 Task: Search one way flight ticket for 5 adults, 1 child, 2 infants in seat and 1 infant on lap in business from Jackson: Jackson Hole Airport to Evansville: Evansville Regional Airport on 5-3-2023. Choice of flights is Singapure airlines. Number of bags: 11 checked bags. Price is upto 91000. Outbound departure time preference is 7:45.
Action: Mouse moved to (296, 252)
Screenshot: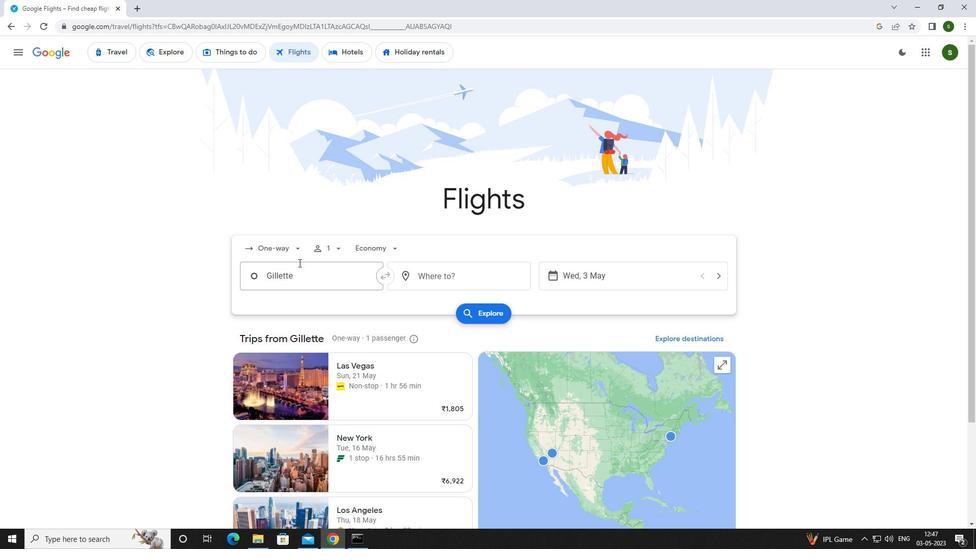 
Action: Mouse pressed left at (296, 252)
Screenshot: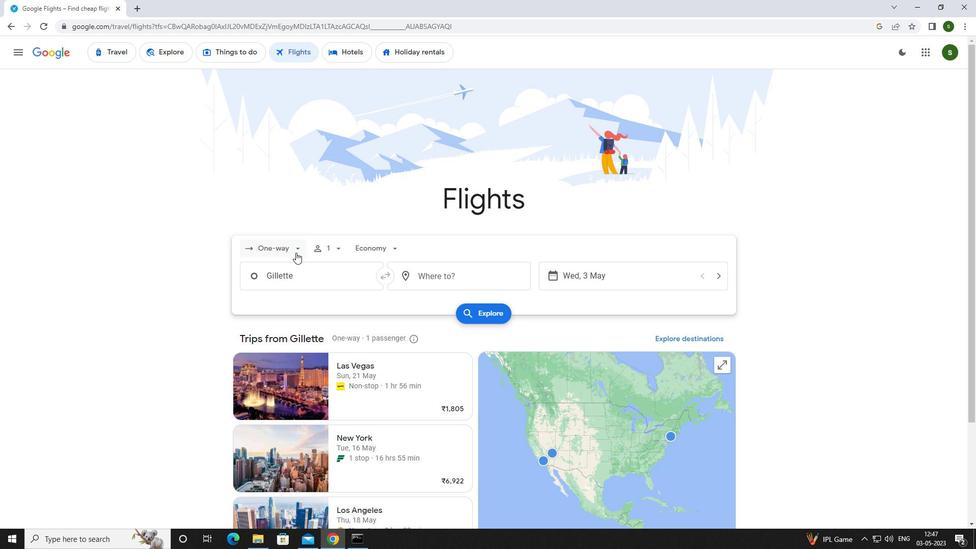 
Action: Mouse moved to (298, 290)
Screenshot: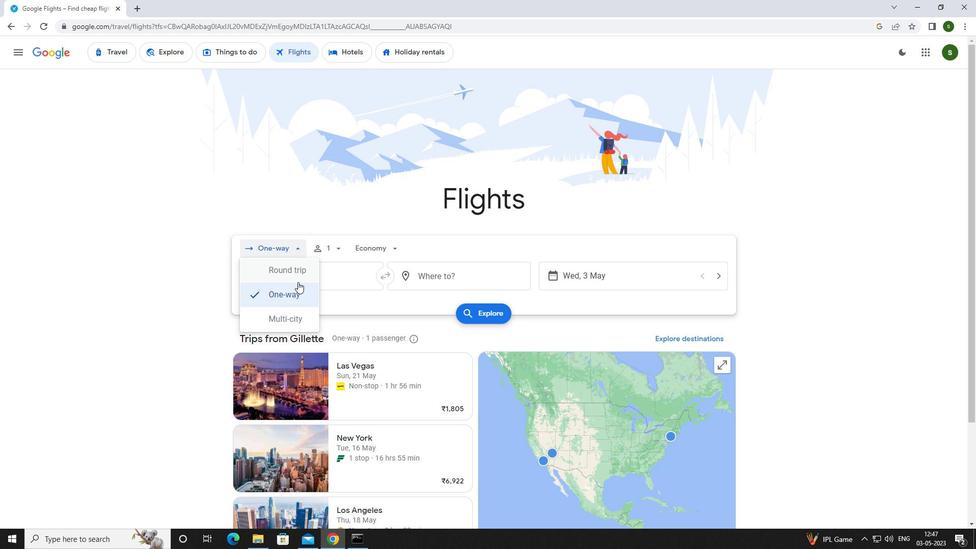 
Action: Mouse pressed left at (298, 290)
Screenshot: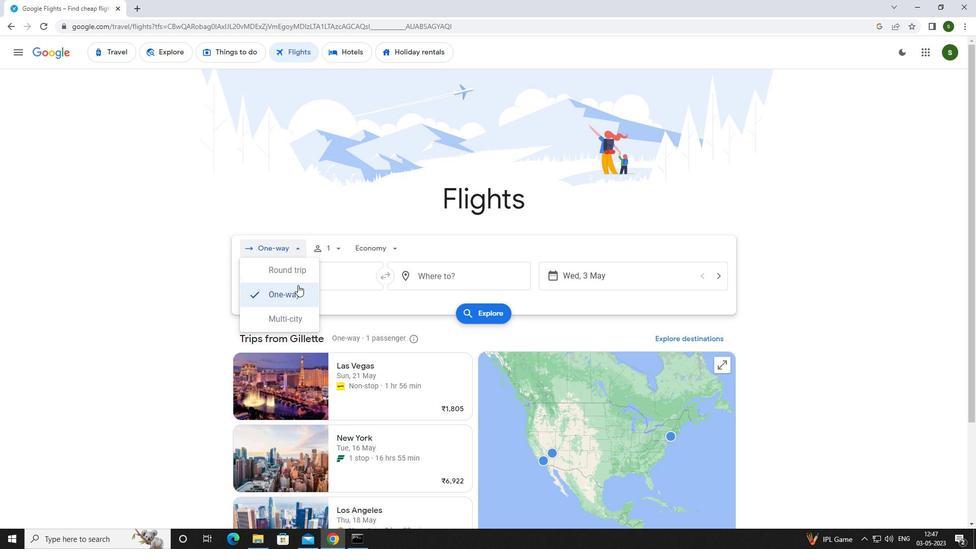 
Action: Mouse moved to (329, 246)
Screenshot: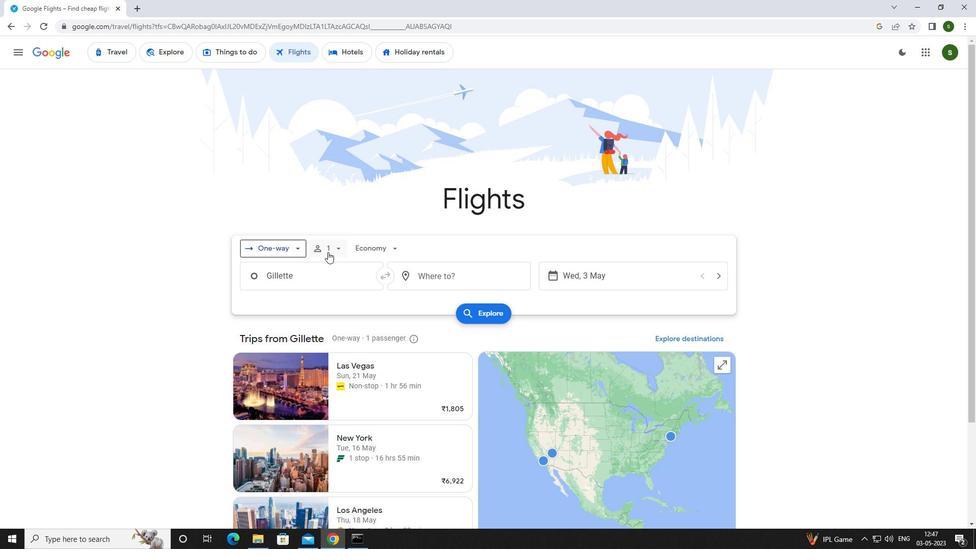 
Action: Mouse pressed left at (329, 246)
Screenshot: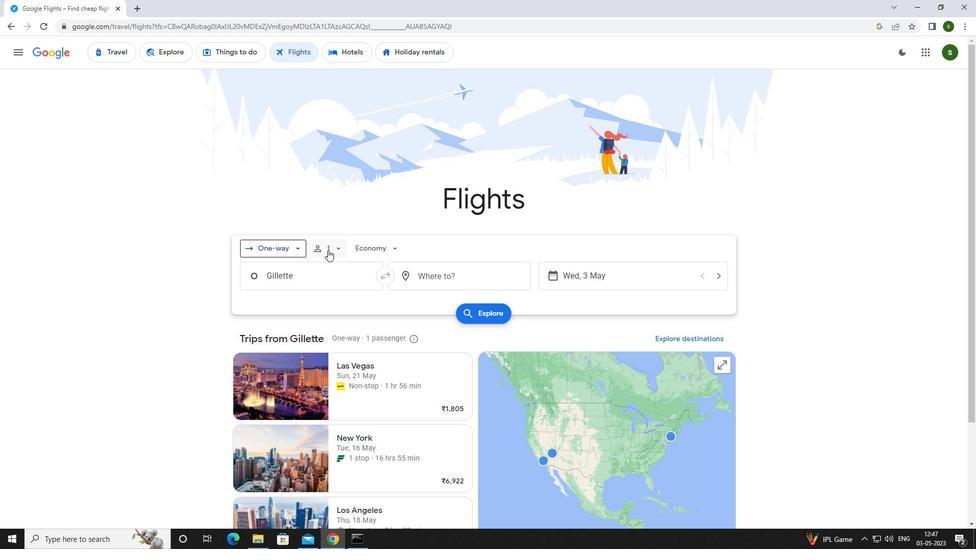 
Action: Mouse moved to (416, 273)
Screenshot: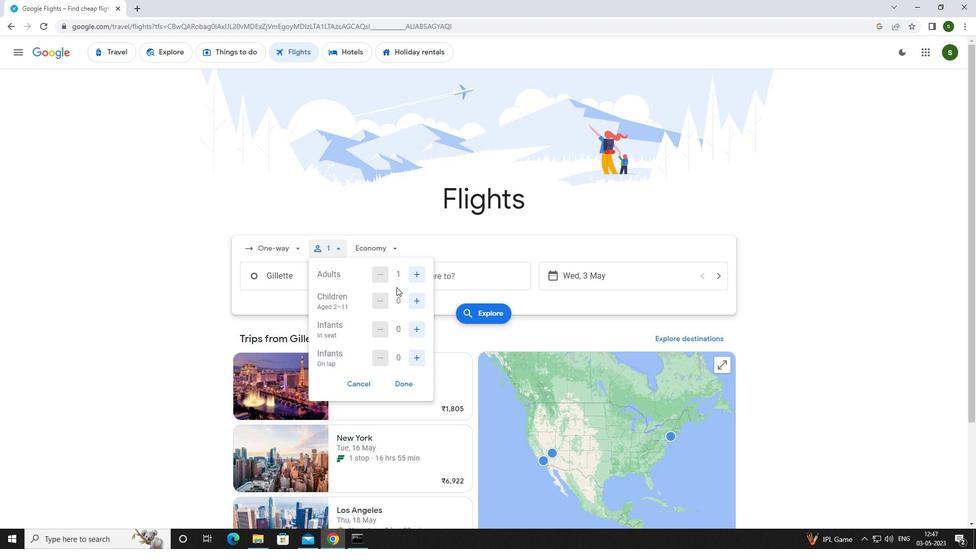 
Action: Mouse pressed left at (416, 273)
Screenshot: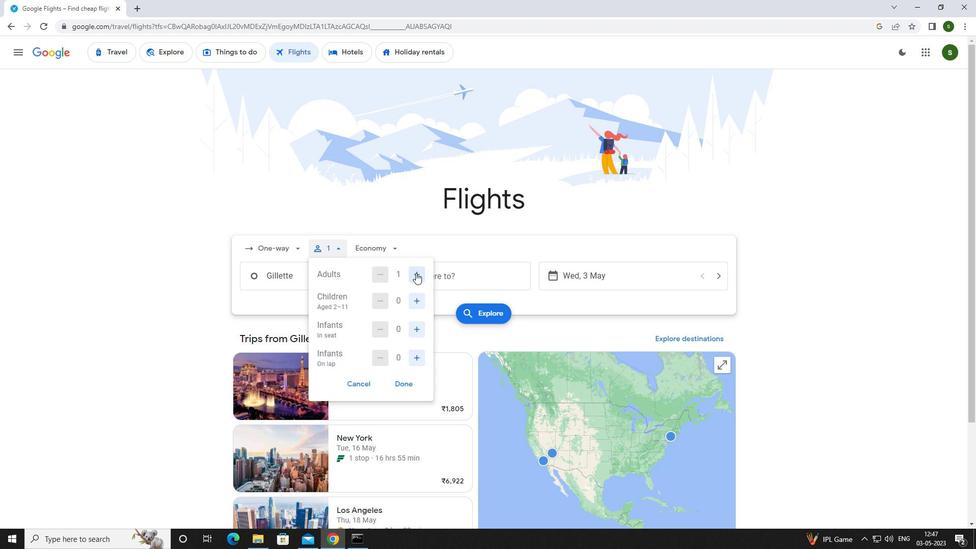 
Action: Mouse pressed left at (416, 273)
Screenshot: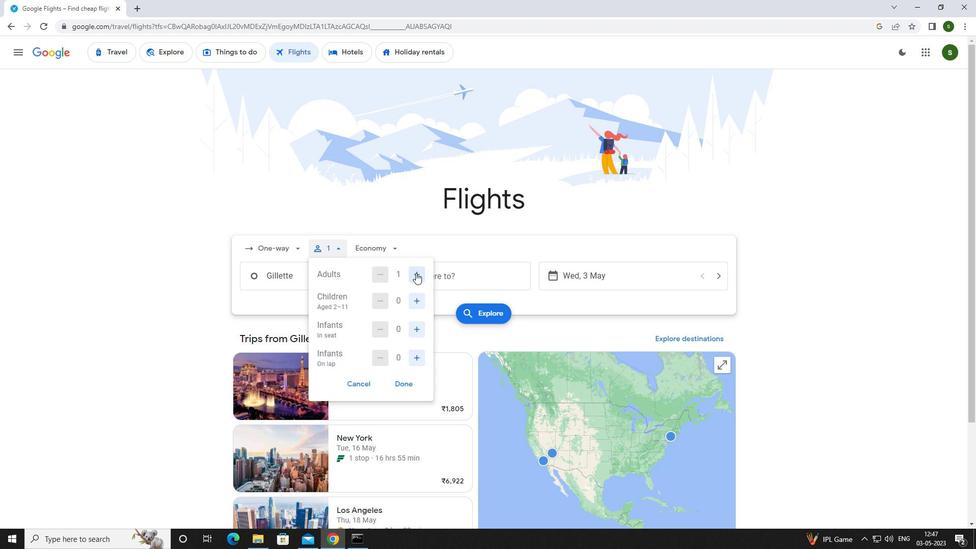 
Action: Mouse pressed left at (416, 273)
Screenshot: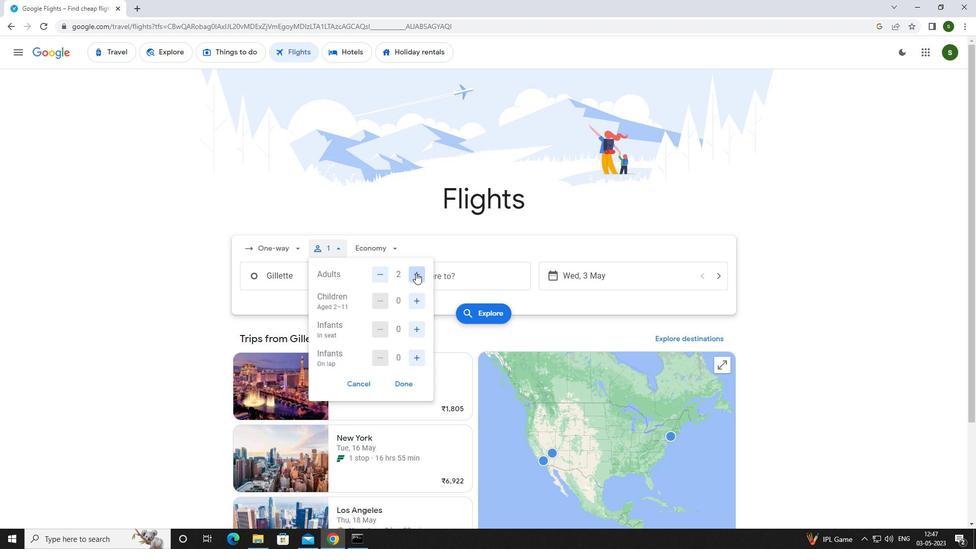 
Action: Mouse pressed left at (416, 273)
Screenshot: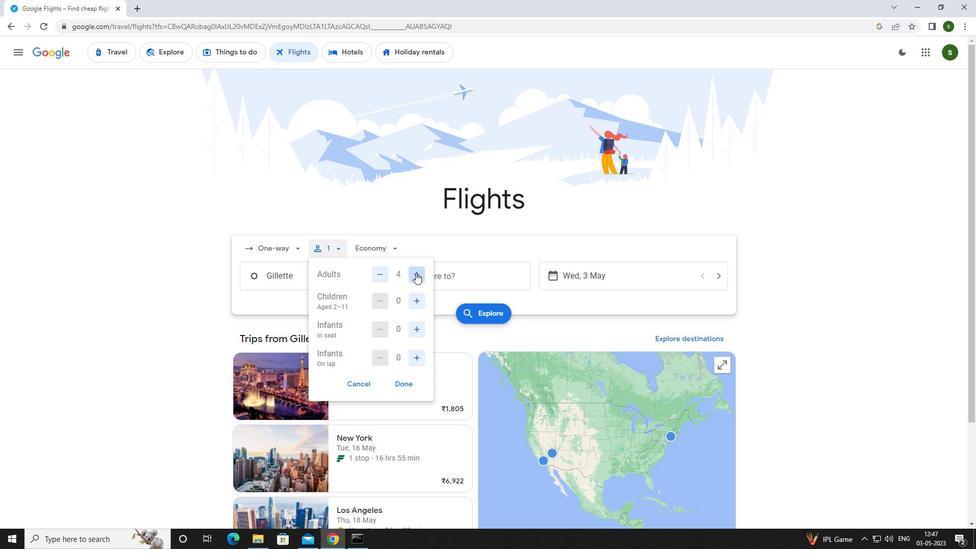 
Action: Mouse moved to (415, 299)
Screenshot: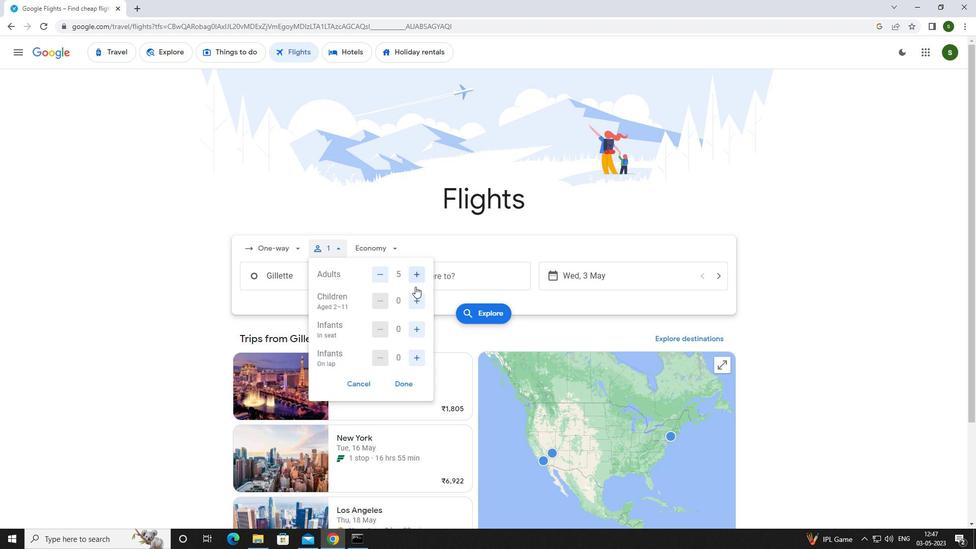 
Action: Mouse pressed left at (415, 299)
Screenshot: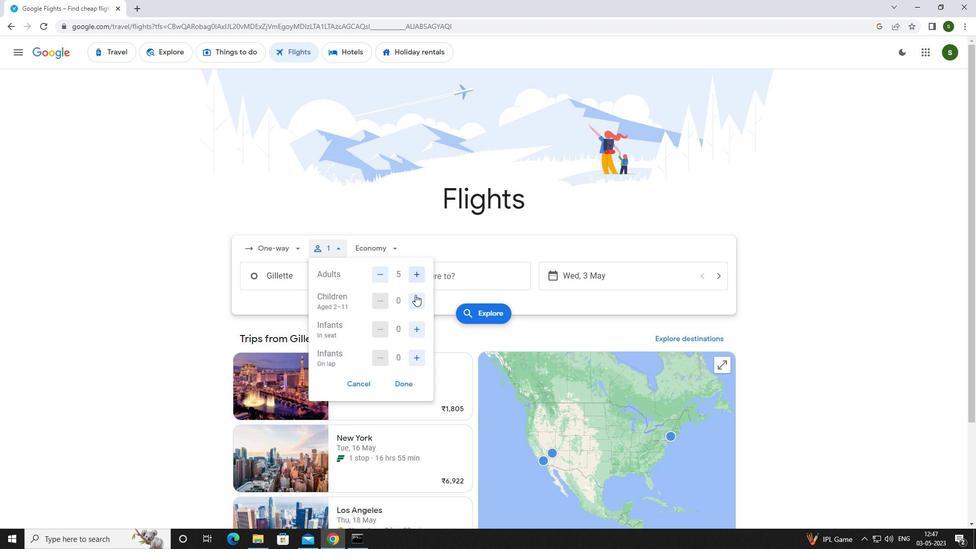 
Action: Mouse moved to (418, 327)
Screenshot: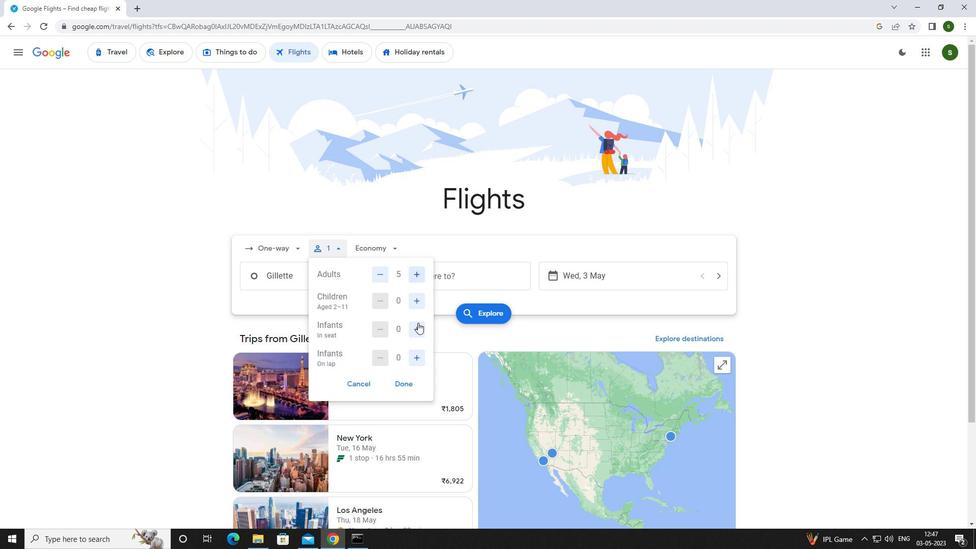 
Action: Mouse pressed left at (418, 327)
Screenshot: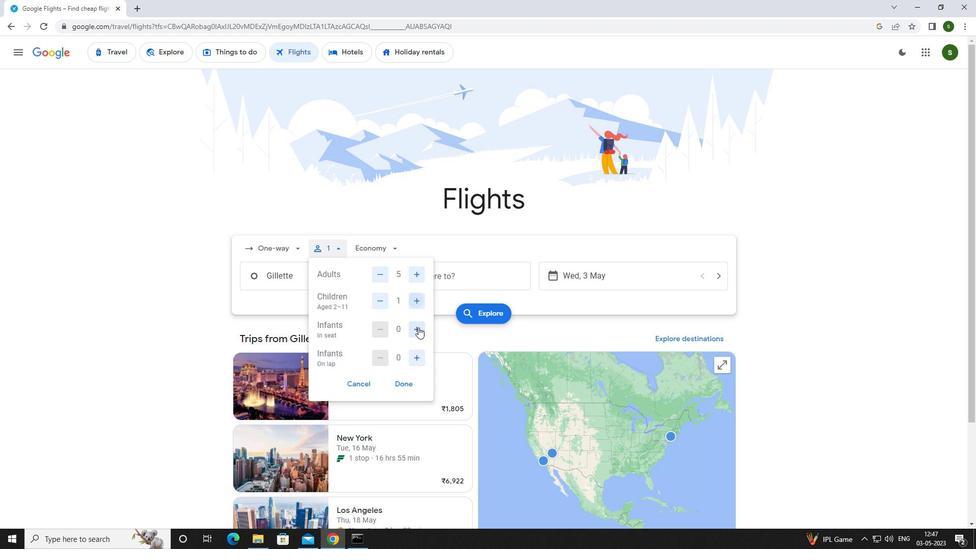 
Action: Mouse pressed left at (418, 327)
Screenshot: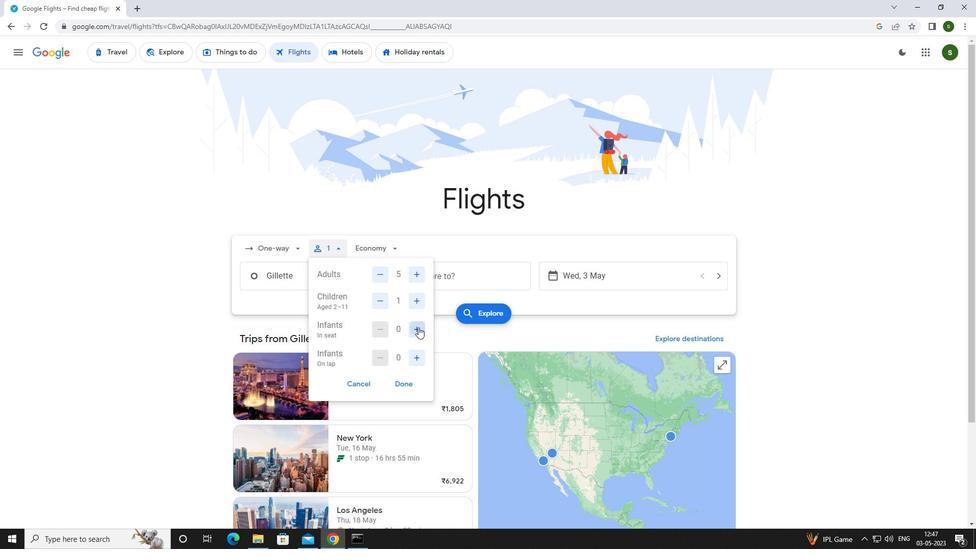 
Action: Mouse moved to (418, 356)
Screenshot: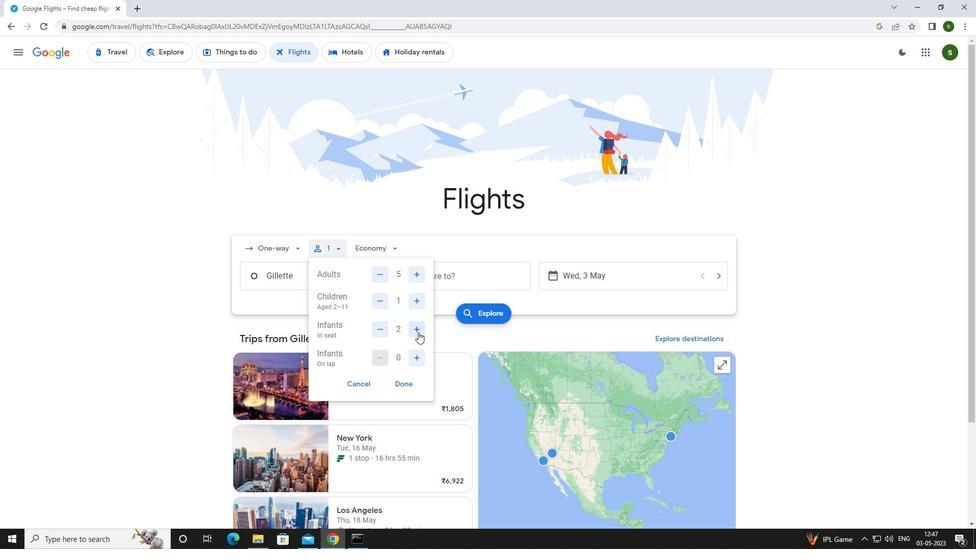 
Action: Mouse pressed left at (418, 356)
Screenshot: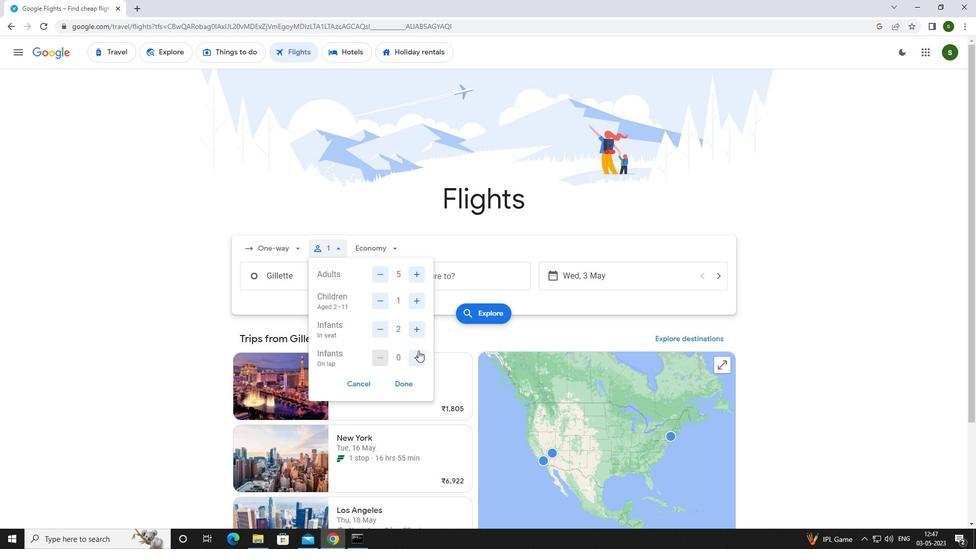 
Action: Mouse moved to (389, 250)
Screenshot: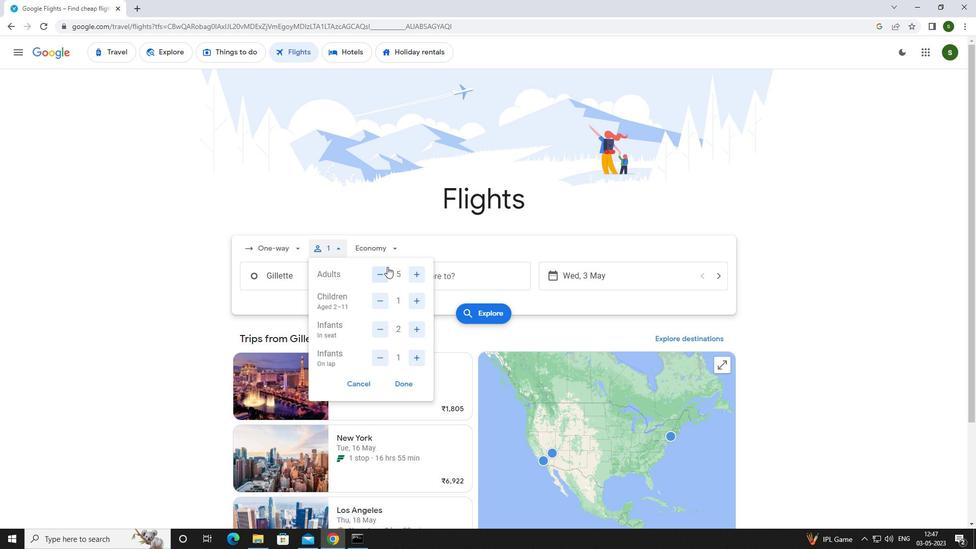 
Action: Mouse pressed left at (389, 250)
Screenshot: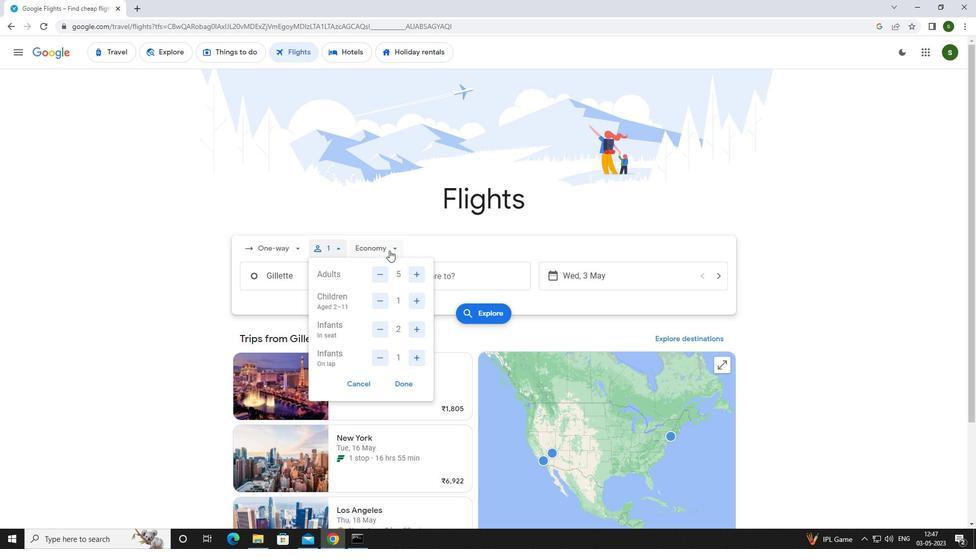 
Action: Mouse moved to (396, 318)
Screenshot: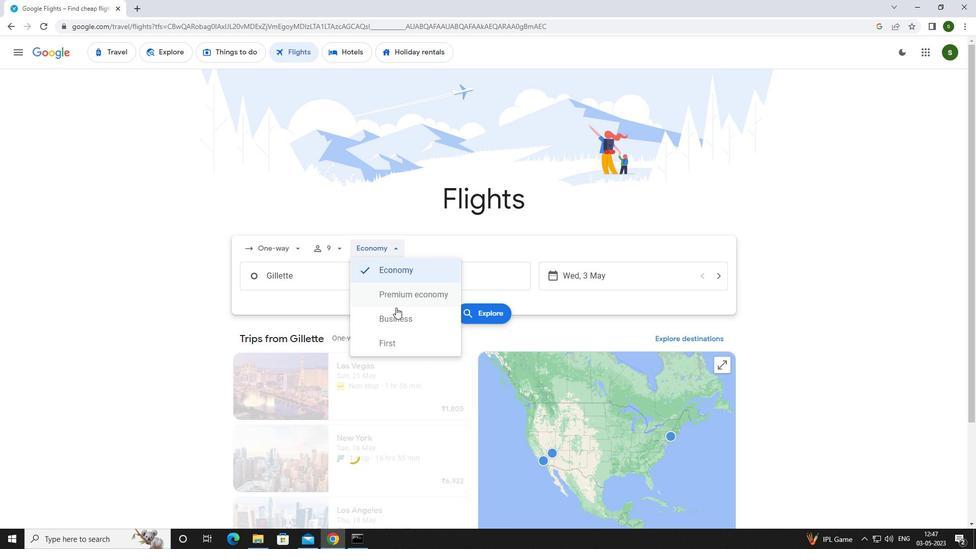 
Action: Mouse pressed left at (396, 318)
Screenshot: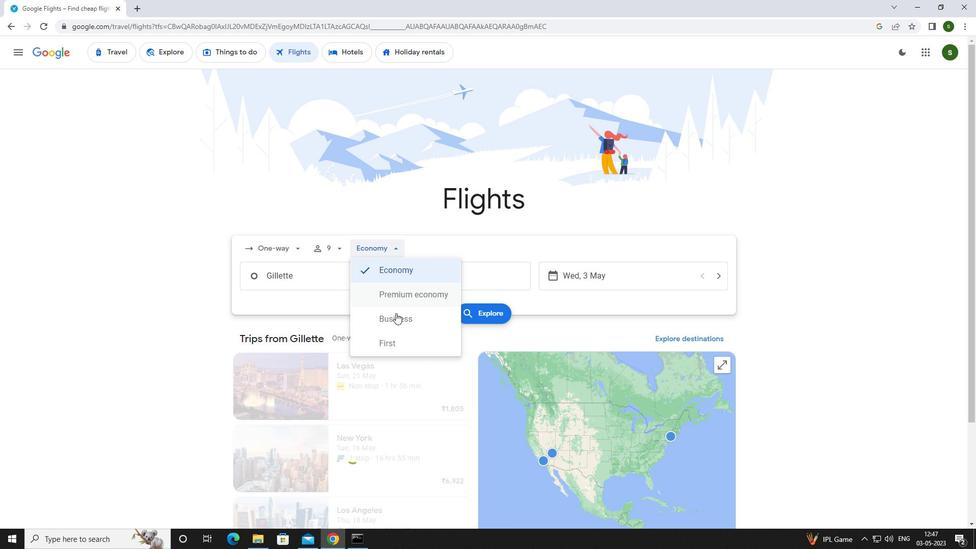 
Action: Mouse moved to (353, 282)
Screenshot: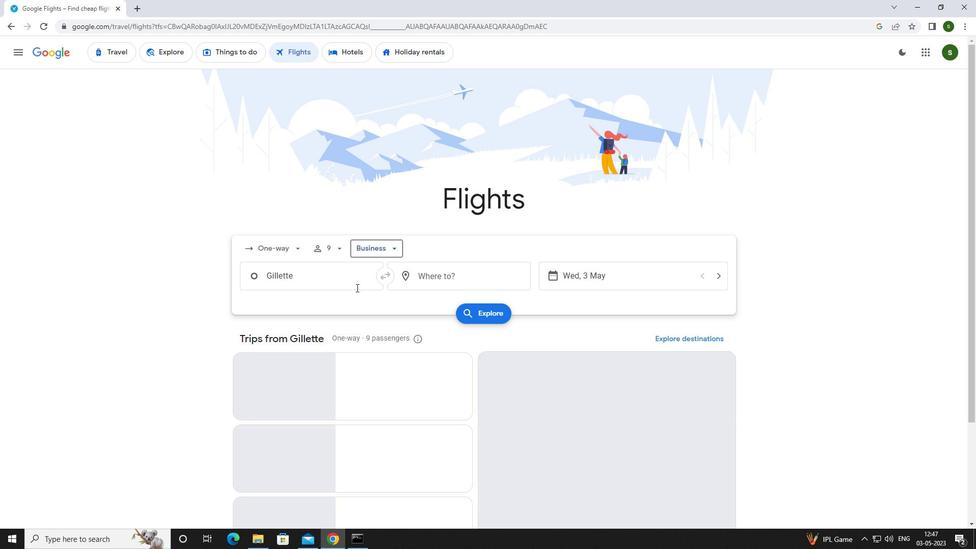 
Action: Mouse pressed left at (353, 282)
Screenshot: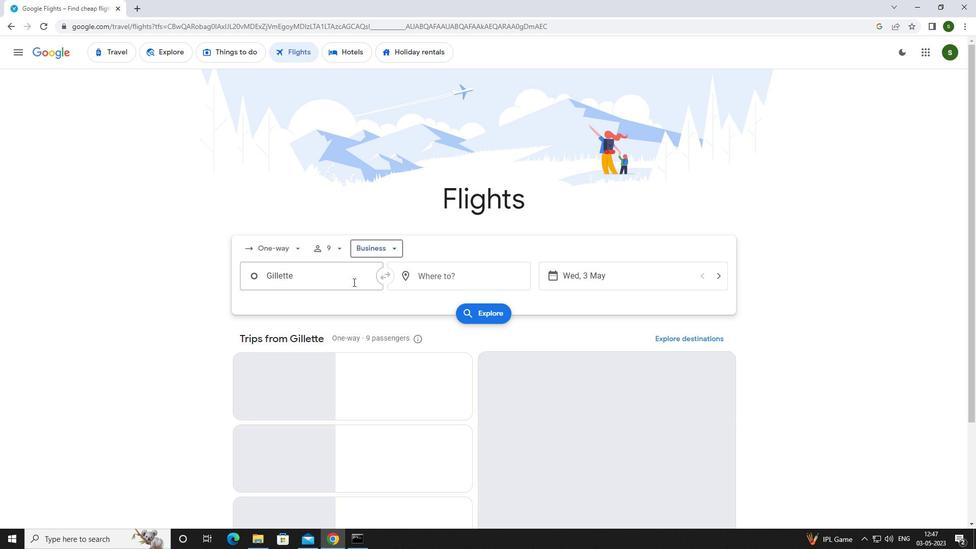
Action: Mouse moved to (353, 281)
Screenshot: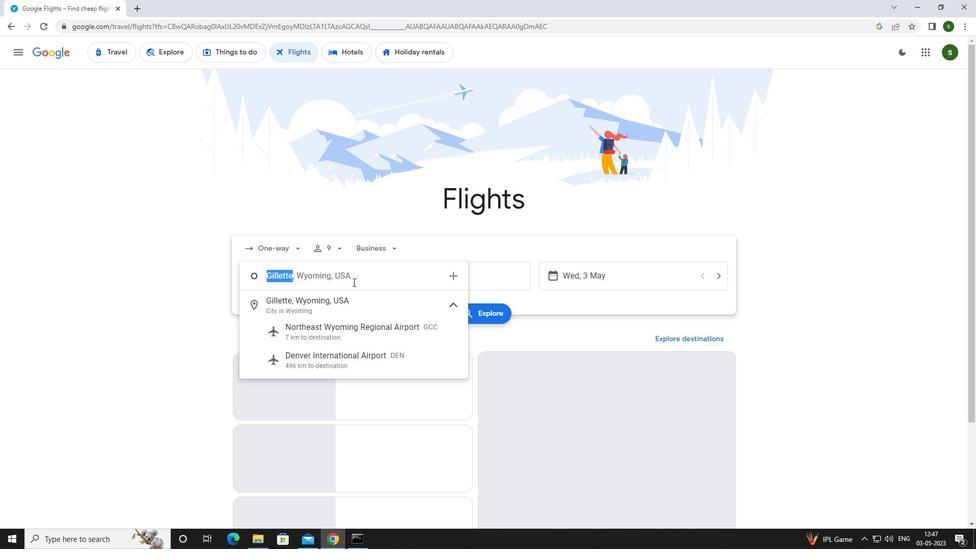 
Action: Key pressed <Key.caps_lock>j<Key.caps_lock>ackson<Key.space>
Screenshot: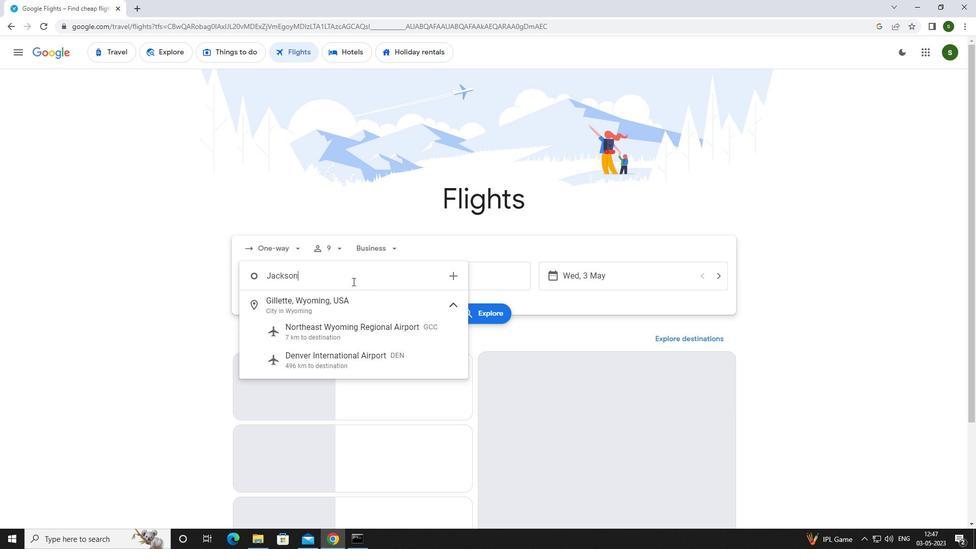 
Action: Mouse moved to (349, 326)
Screenshot: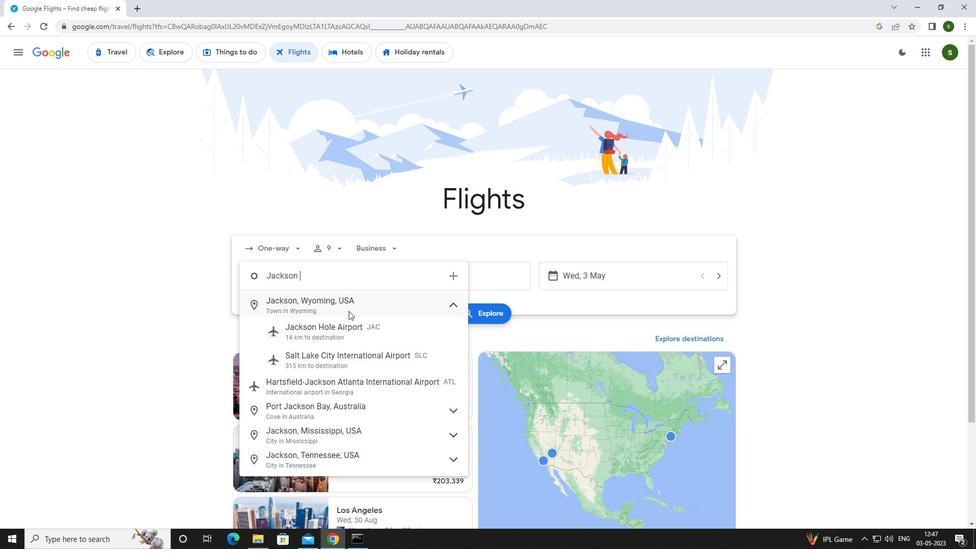 
Action: Mouse pressed left at (349, 326)
Screenshot: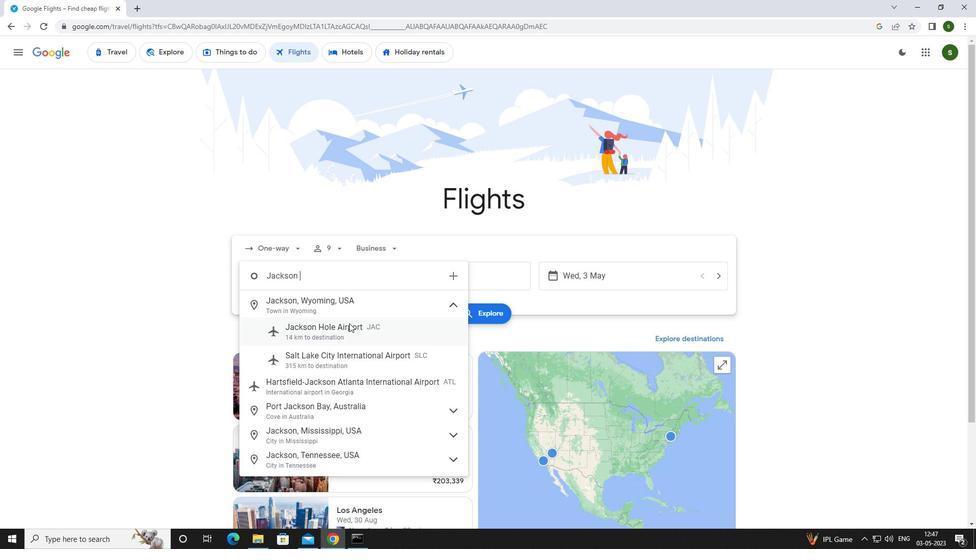 
Action: Mouse moved to (459, 285)
Screenshot: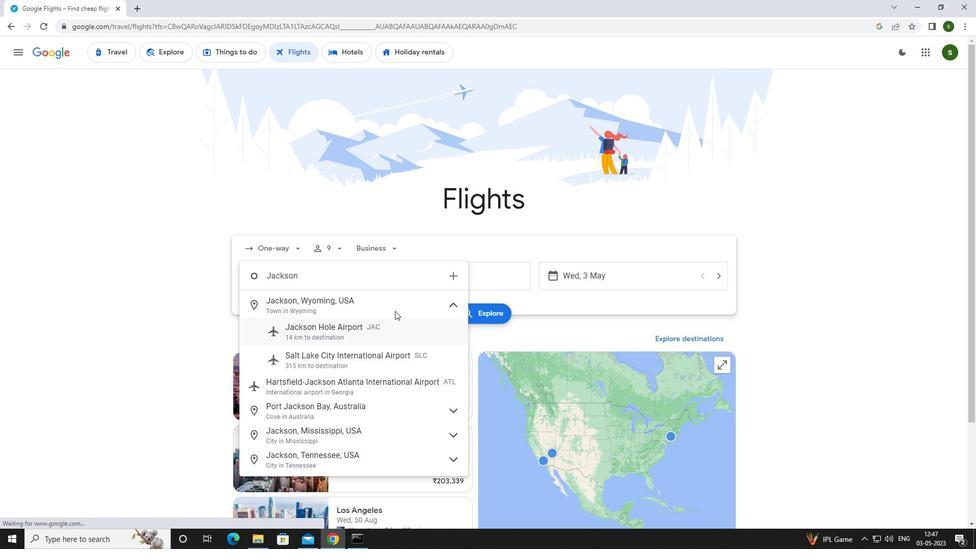 
Action: Mouse pressed left at (459, 285)
Screenshot: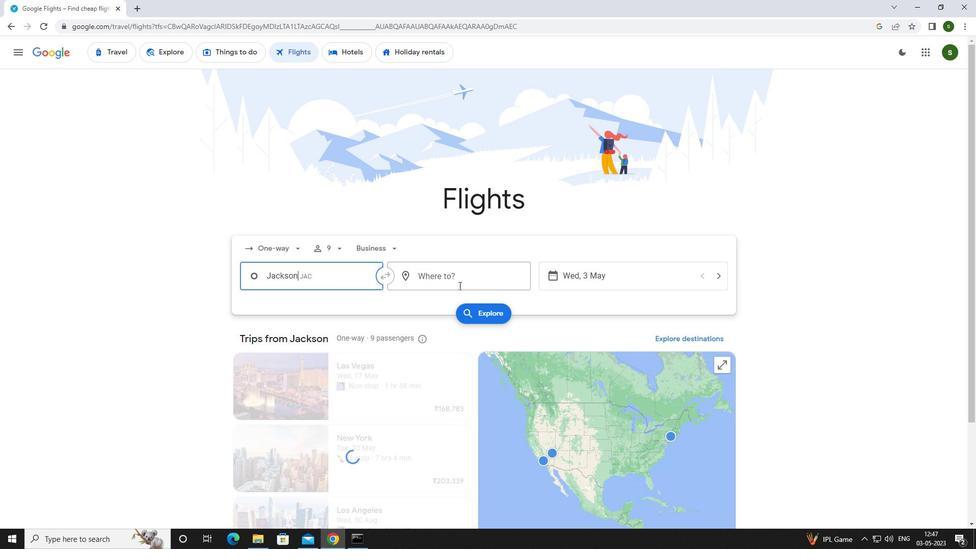 
Action: Mouse moved to (456, 276)
Screenshot: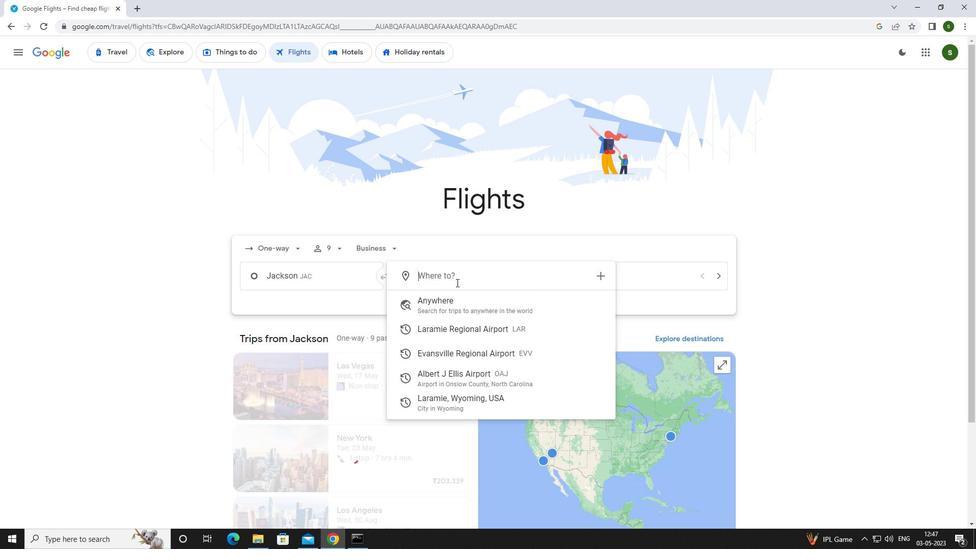 
Action: Key pressed <Key.caps_lock>e<Key.caps_lock>vansvi
Screenshot: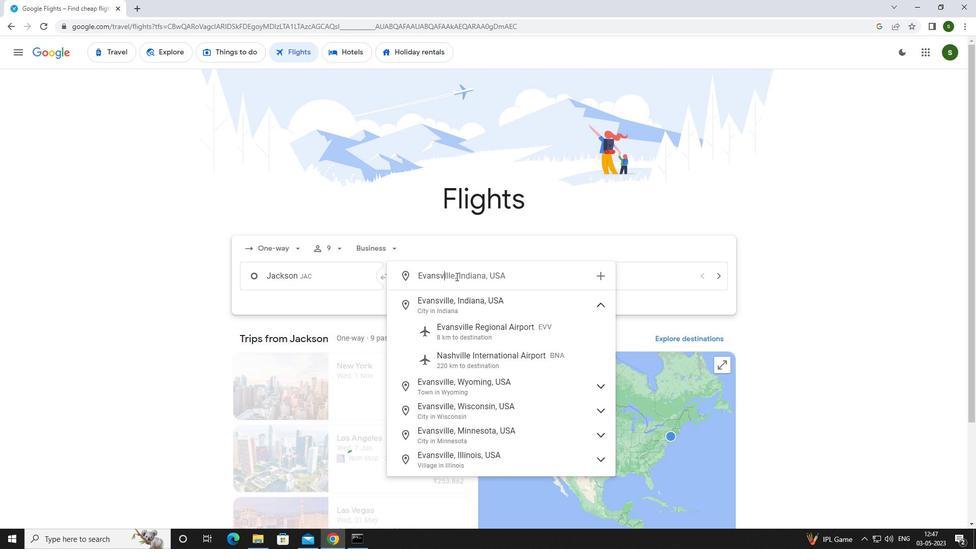 
Action: Mouse moved to (463, 327)
Screenshot: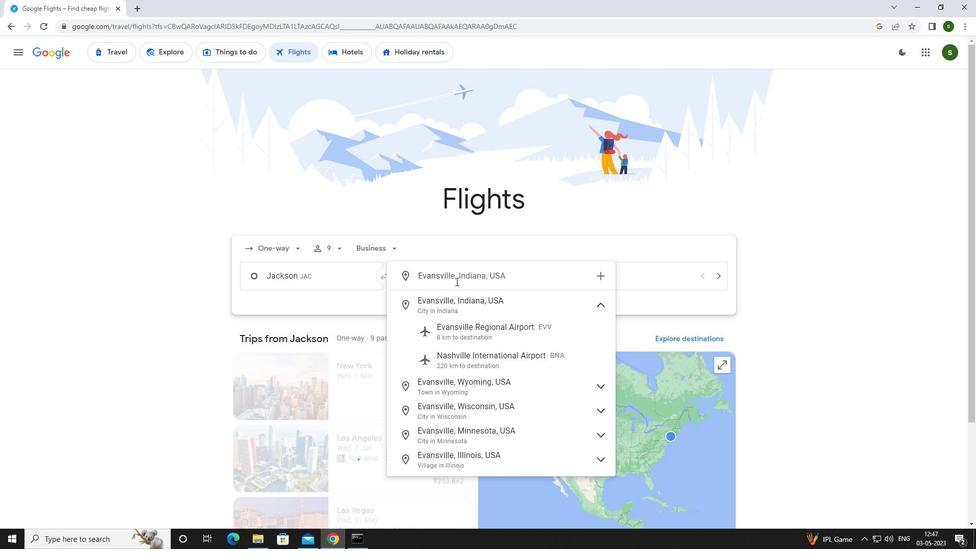 
Action: Mouse pressed left at (463, 327)
Screenshot: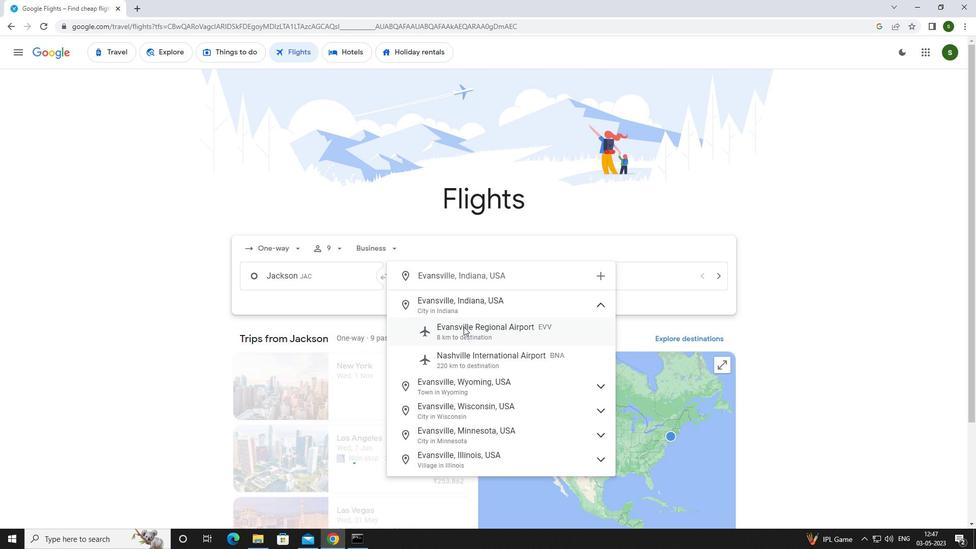 
Action: Mouse moved to (615, 278)
Screenshot: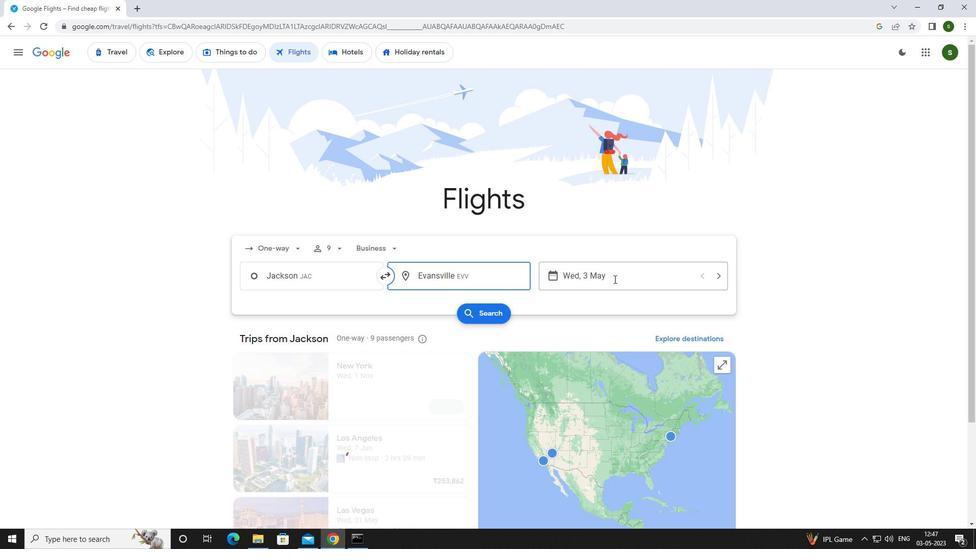
Action: Mouse pressed left at (615, 278)
Screenshot: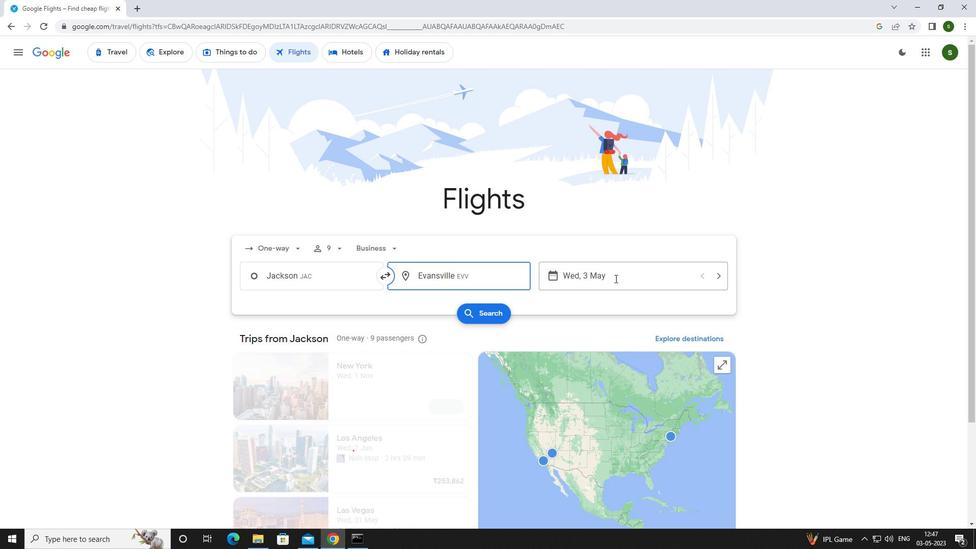 
Action: Mouse moved to (438, 347)
Screenshot: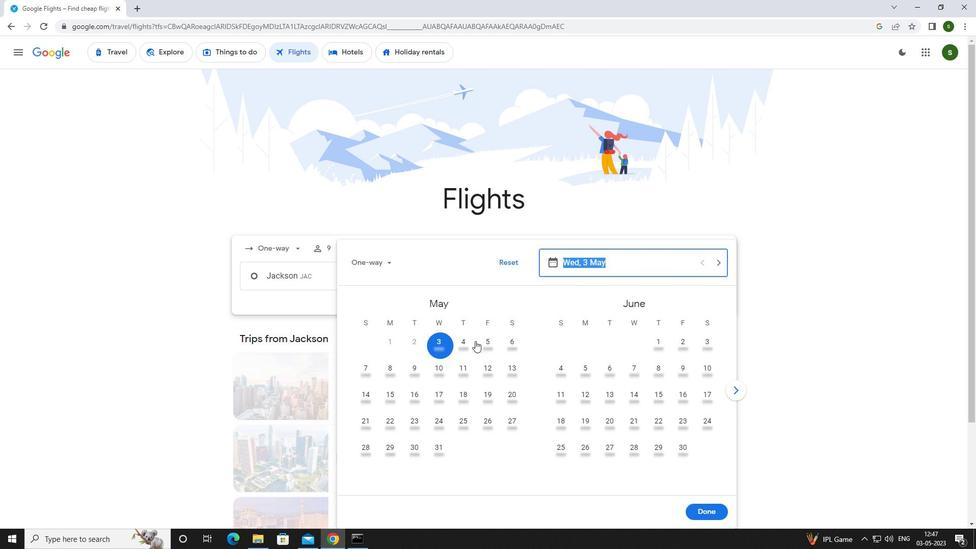
Action: Mouse pressed left at (438, 347)
Screenshot: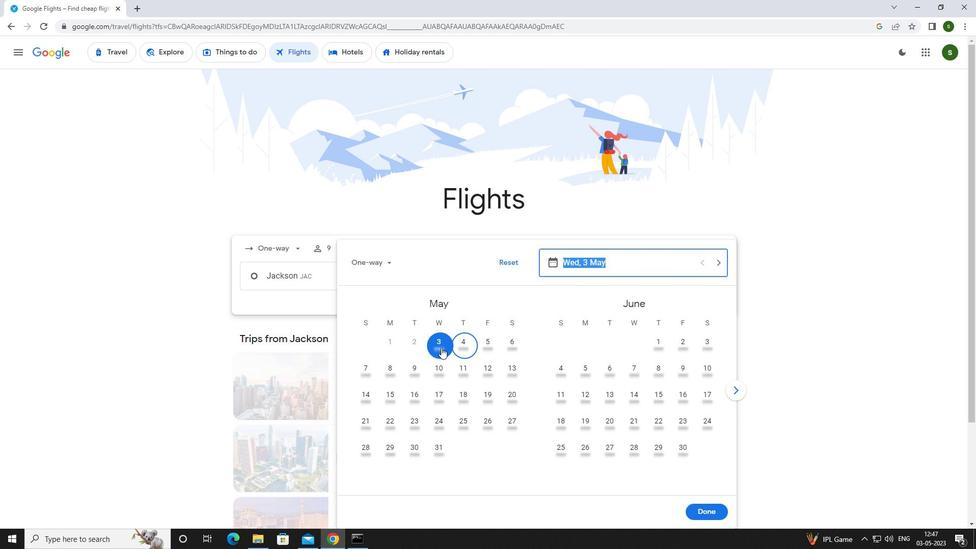 
Action: Mouse moved to (698, 508)
Screenshot: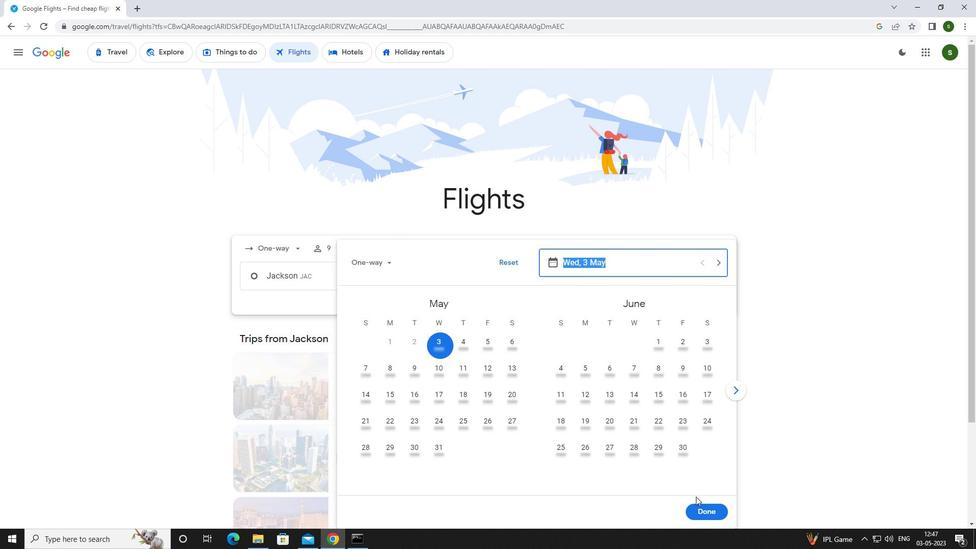 
Action: Mouse pressed left at (698, 508)
Screenshot: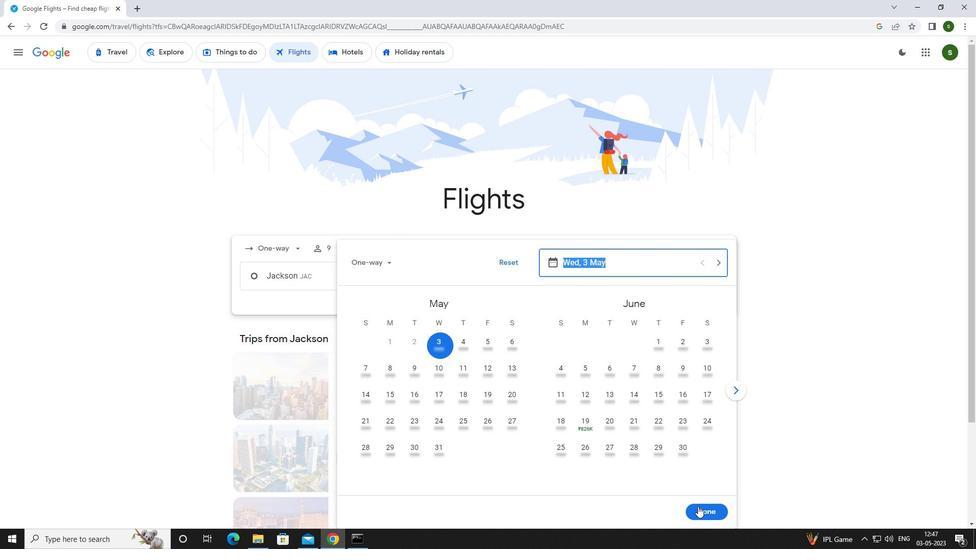 
Action: Mouse moved to (497, 311)
Screenshot: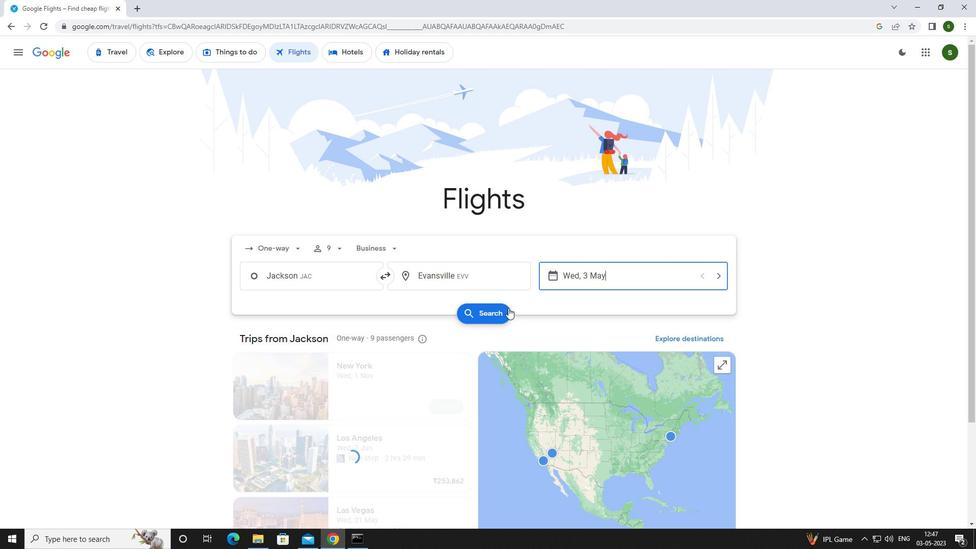 
Action: Mouse pressed left at (497, 311)
Screenshot: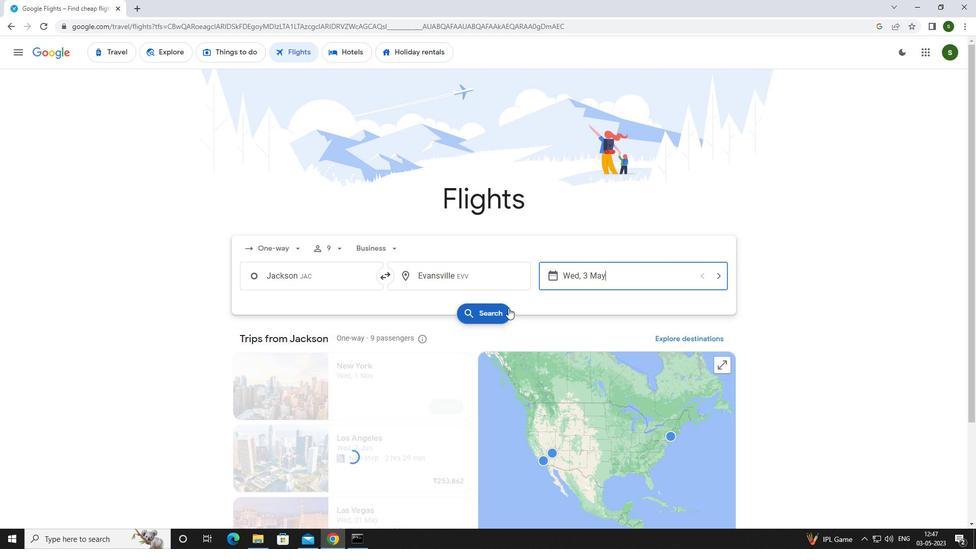 
Action: Mouse moved to (249, 145)
Screenshot: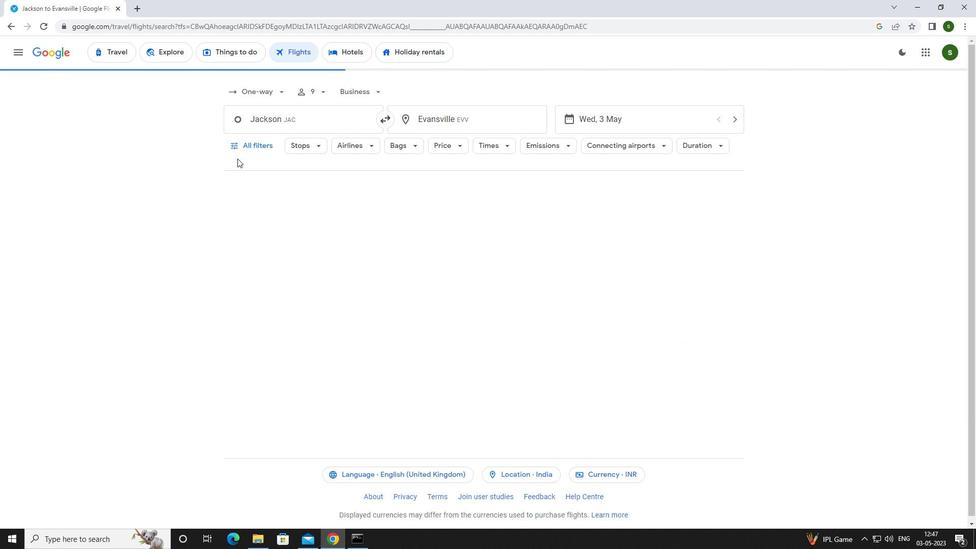 
Action: Mouse pressed left at (249, 145)
Screenshot: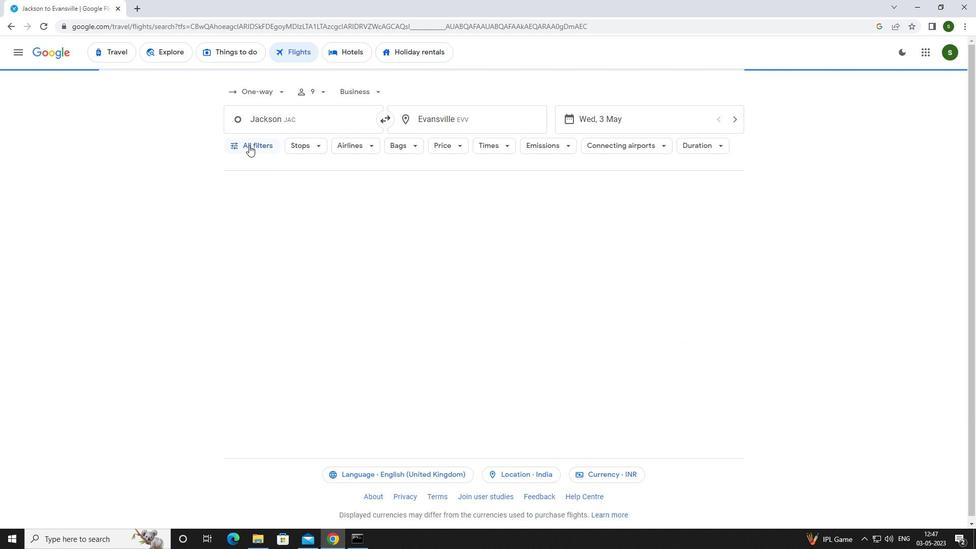 
Action: Mouse moved to (383, 366)
Screenshot: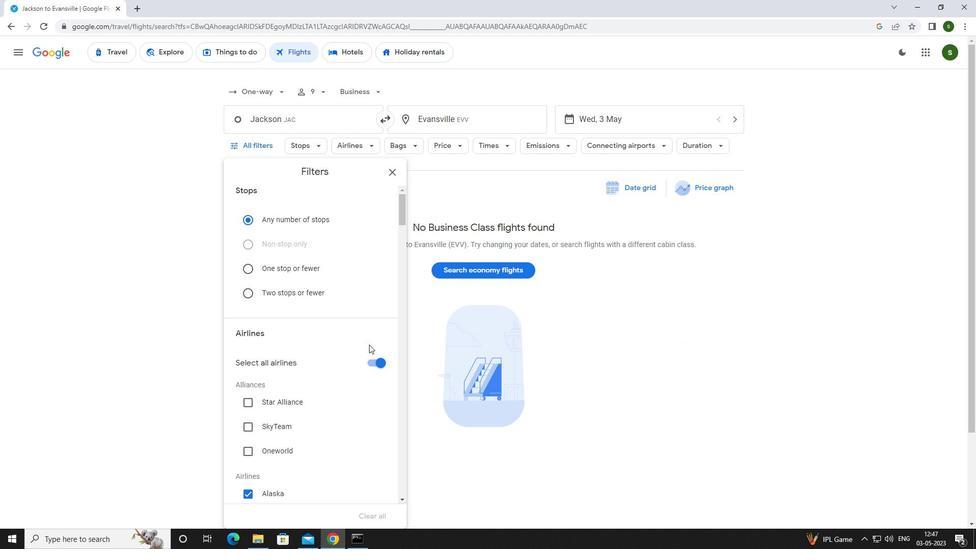
Action: Mouse pressed left at (383, 366)
Screenshot: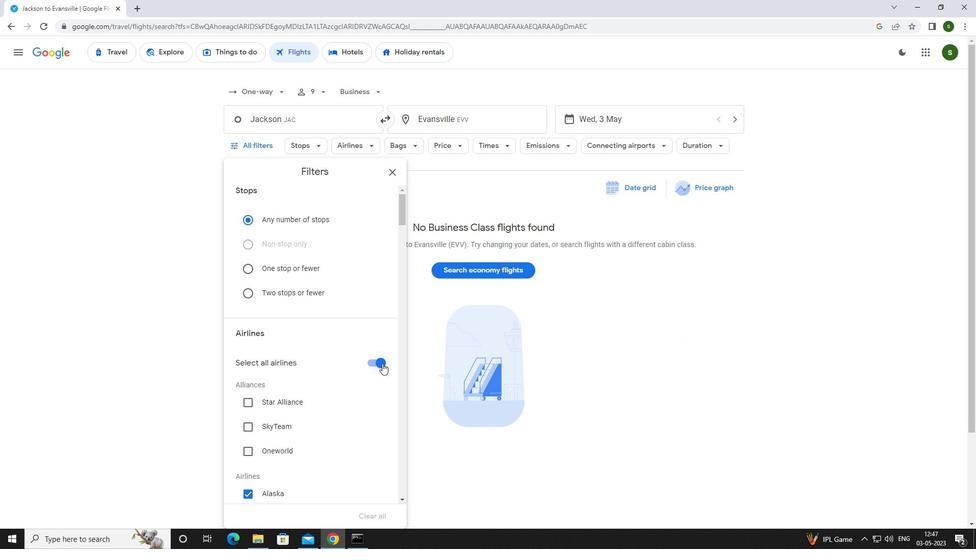 
Action: Mouse moved to (344, 307)
Screenshot: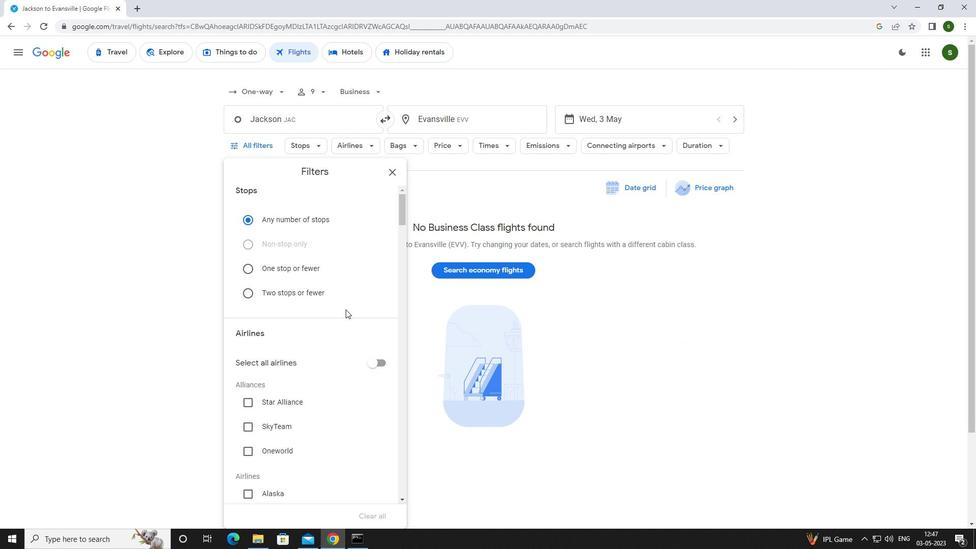 
Action: Mouse scrolled (344, 307) with delta (0, 0)
Screenshot: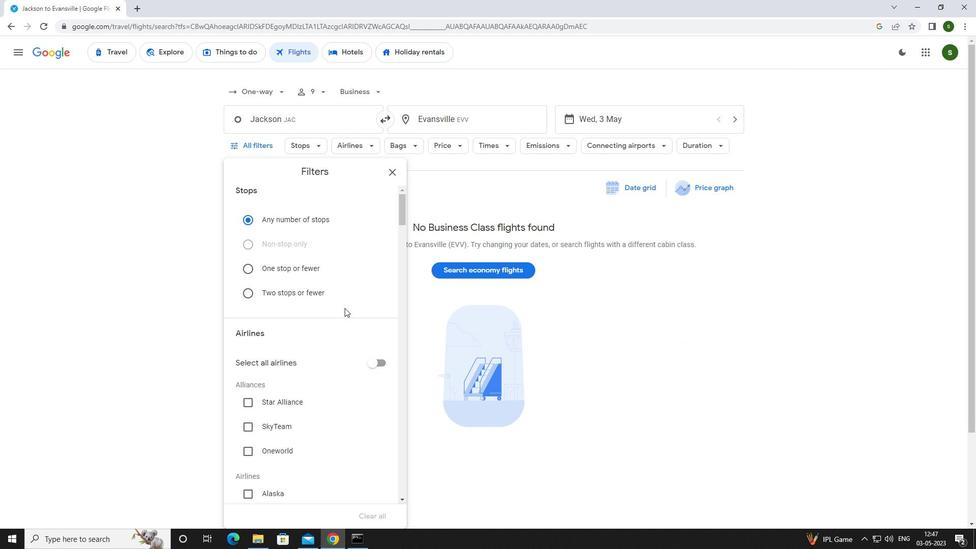 
Action: Mouse scrolled (344, 307) with delta (0, 0)
Screenshot: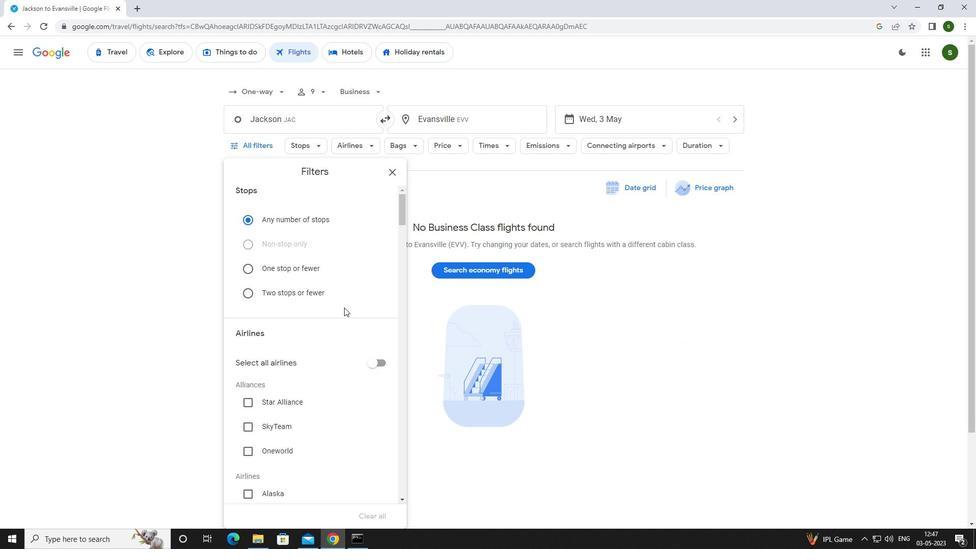 
Action: Mouse scrolled (344, 307) with delta (0, 0)
Screenshot: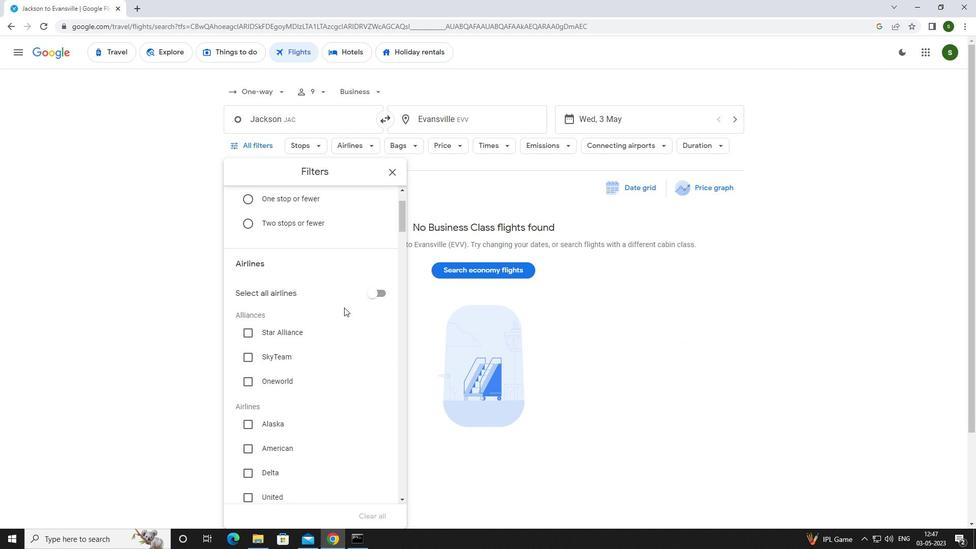 
Action: Mouse moved to (344, 303)
Screenshot: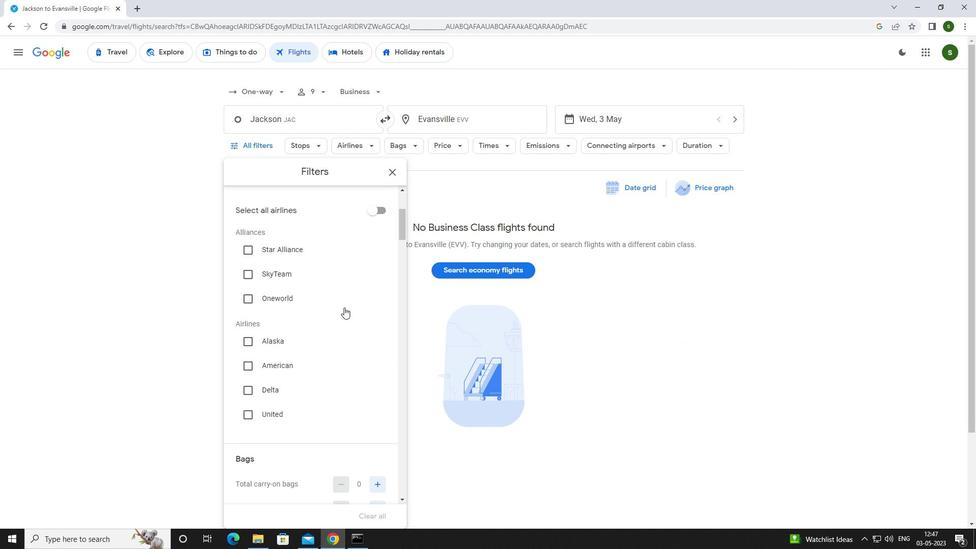
Action: Mouse scrolled (344, 303) with delta (0, 0)
Screenshot: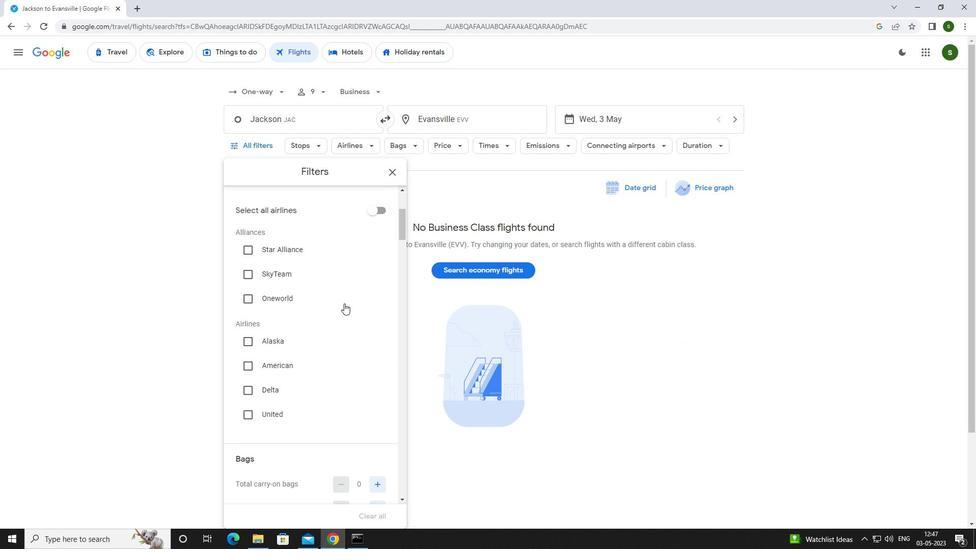 
Action: Mouse scrolled (344, 303) with delta (0, 0)
Screenshot: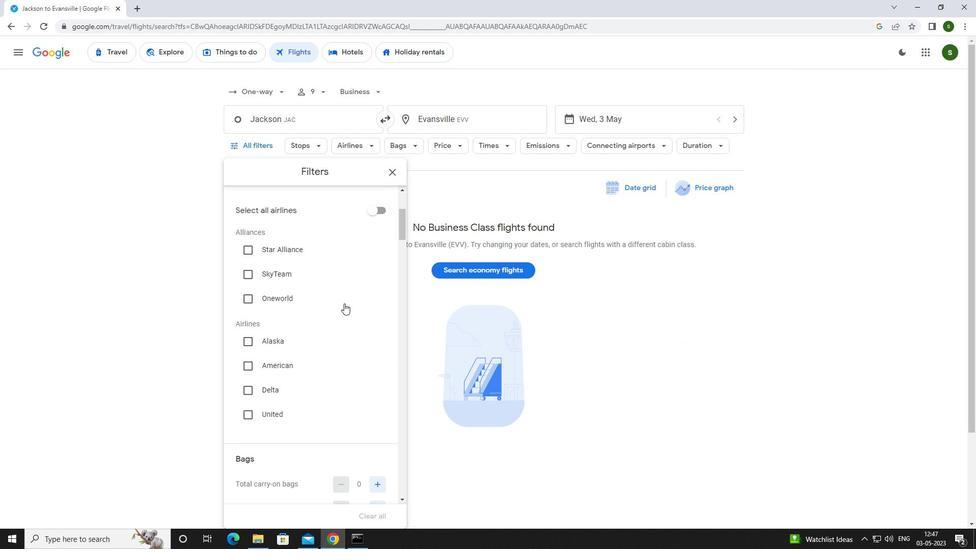 
Action: Mouse scrolled (344, 303) with delta (0, 0)
Screenshot: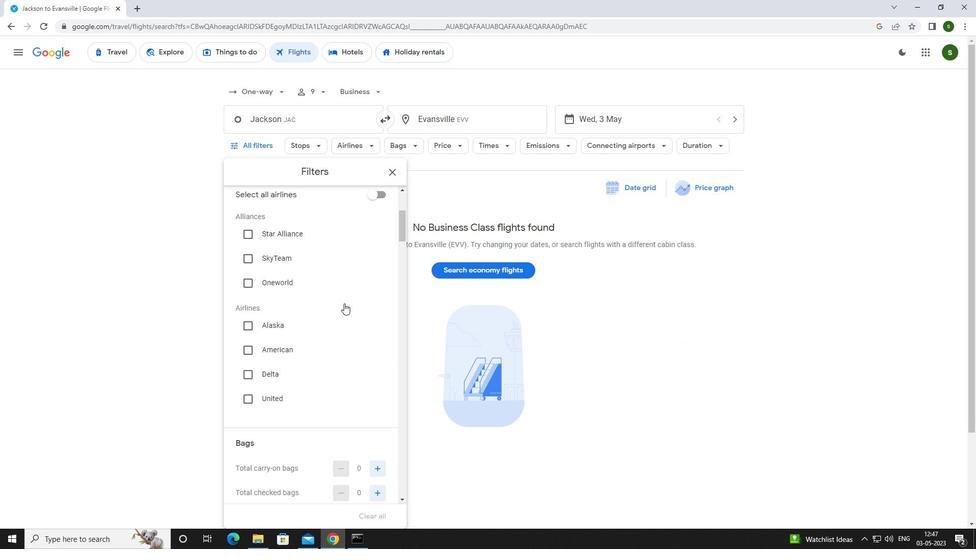 
Action: Mouse moved to (370, 358)
Screenshot: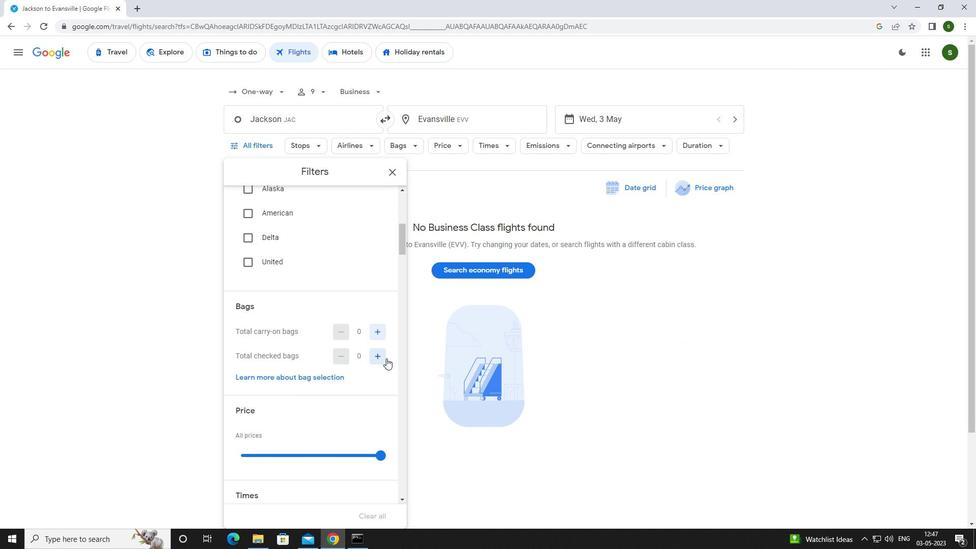 
Action: Mouse pressed left at (370, 358)
Screenshot: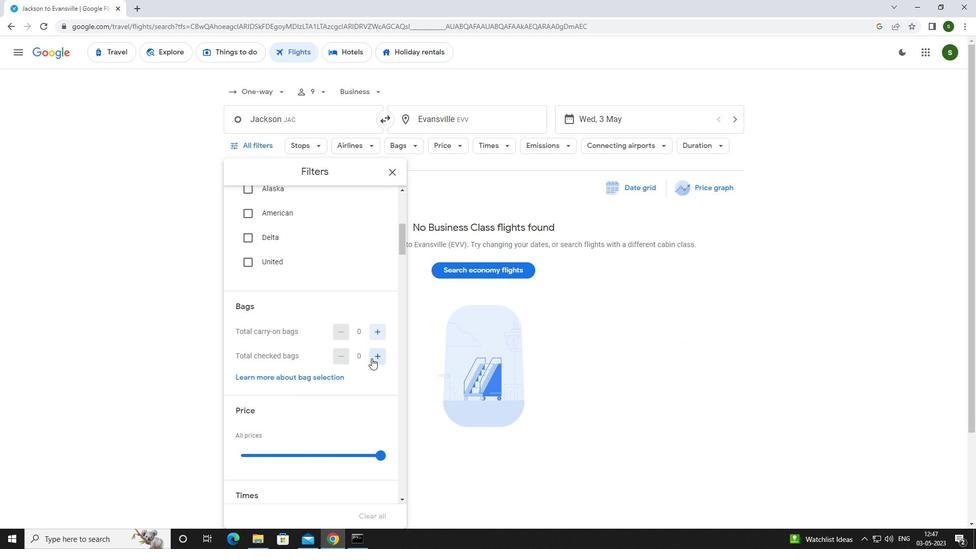 
Action: Mouse pressed left at (370, 358)
Screenshot: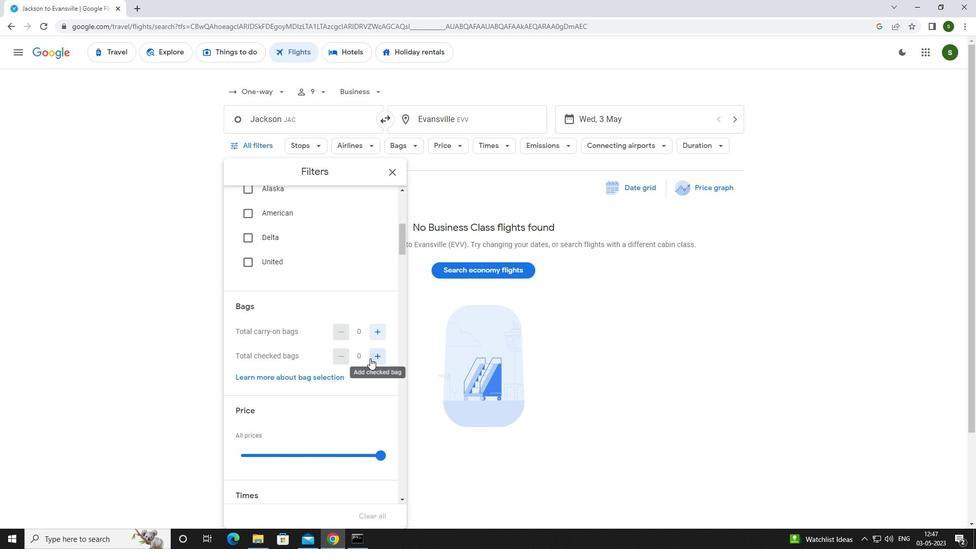 
Action: Mouse pressed left at (370, 358)
Screenshot: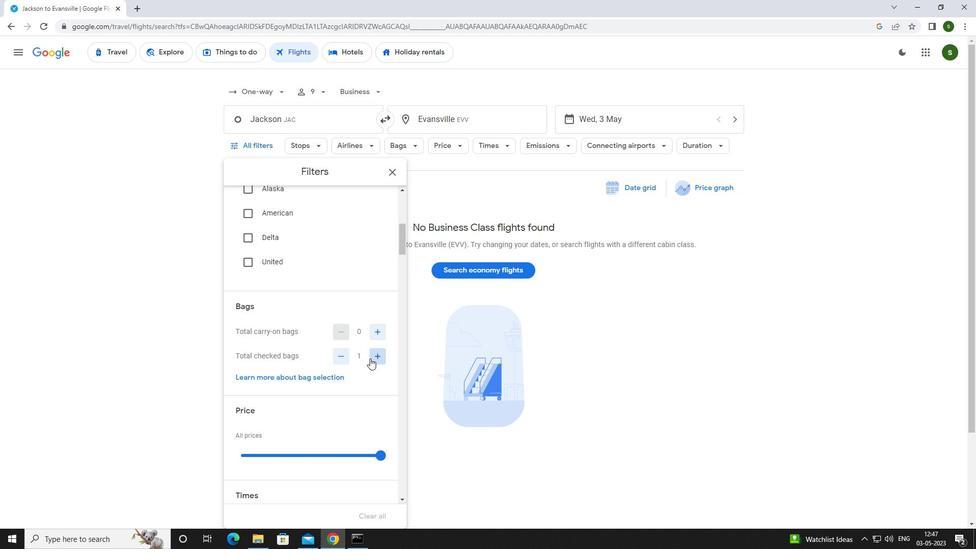 
Action: Mouse pressed left at (370, 358)
Screenshot: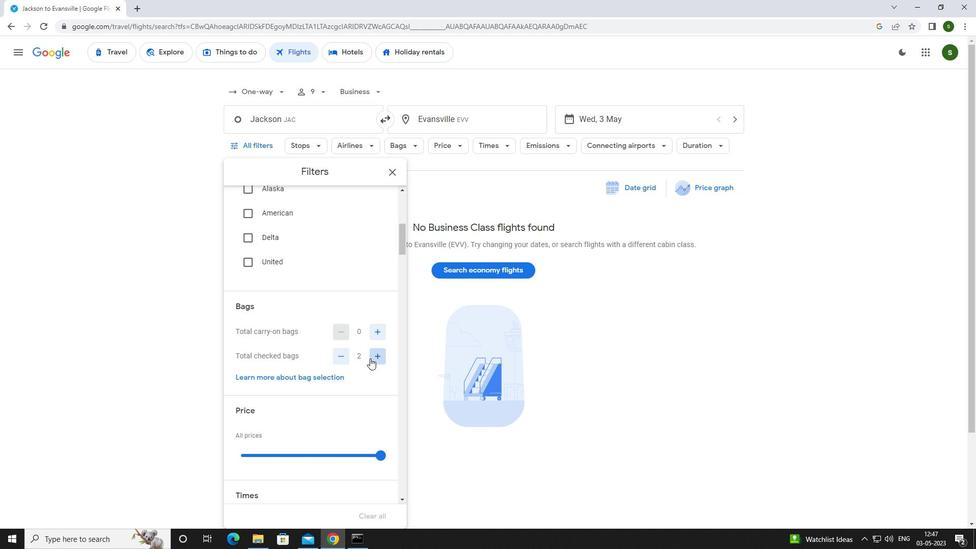 
Action: Mouse pressed left at (370, 358)
Screenshot: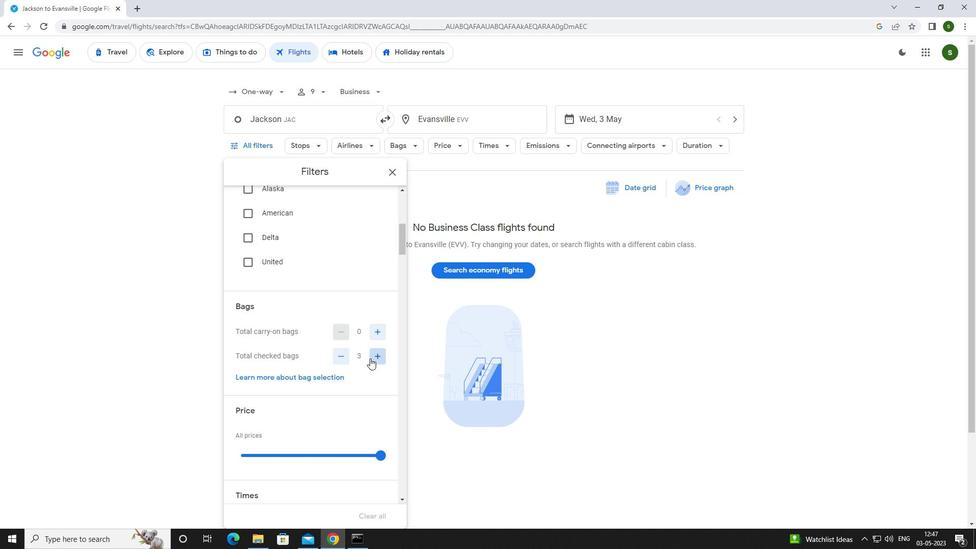 
Action: Mouse pressed left at (370, 358)
Screenshot: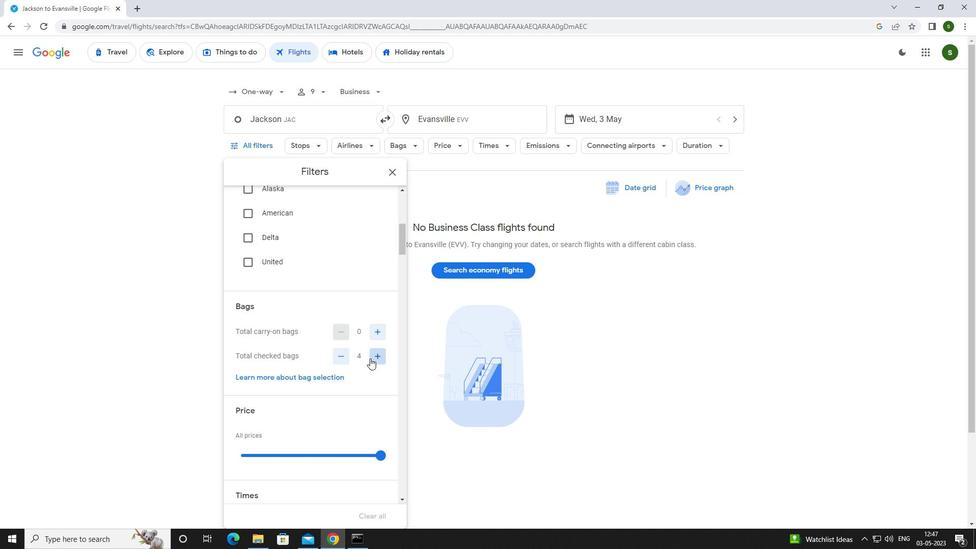 
Action: Mouse pressed left at (370, 358)
Screenshot: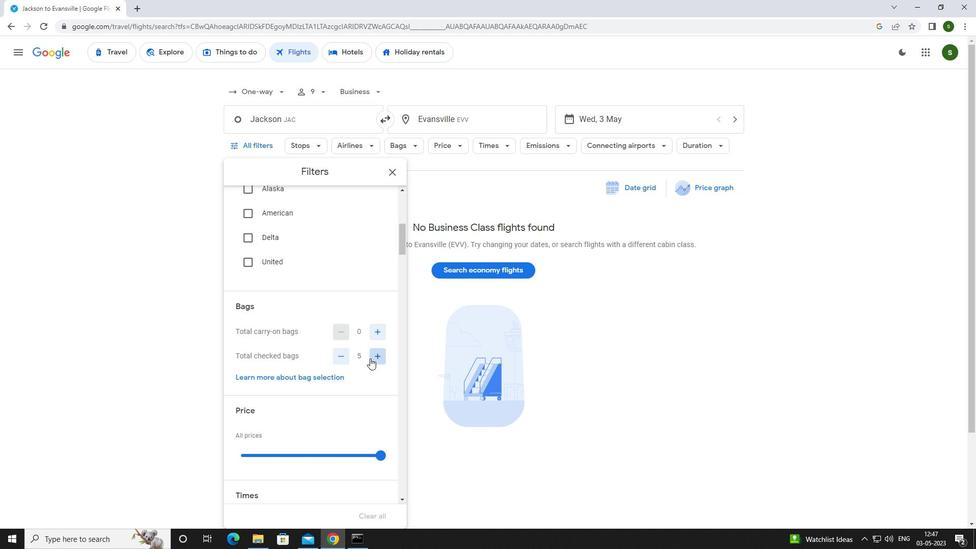 
Action: Mouse pressed left at (370, 358)
Screenshot: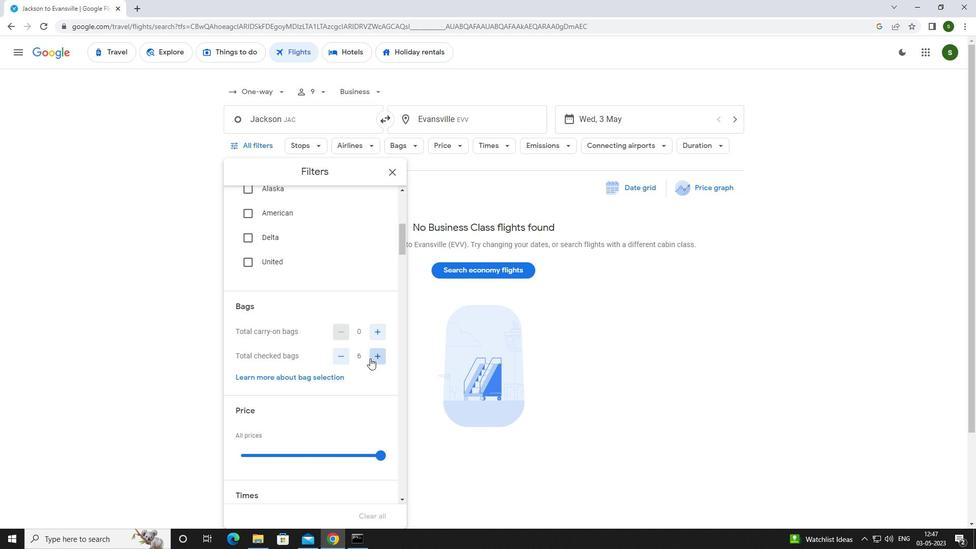 
Action: Mouse pressed left at (370, 358)
Screenshot: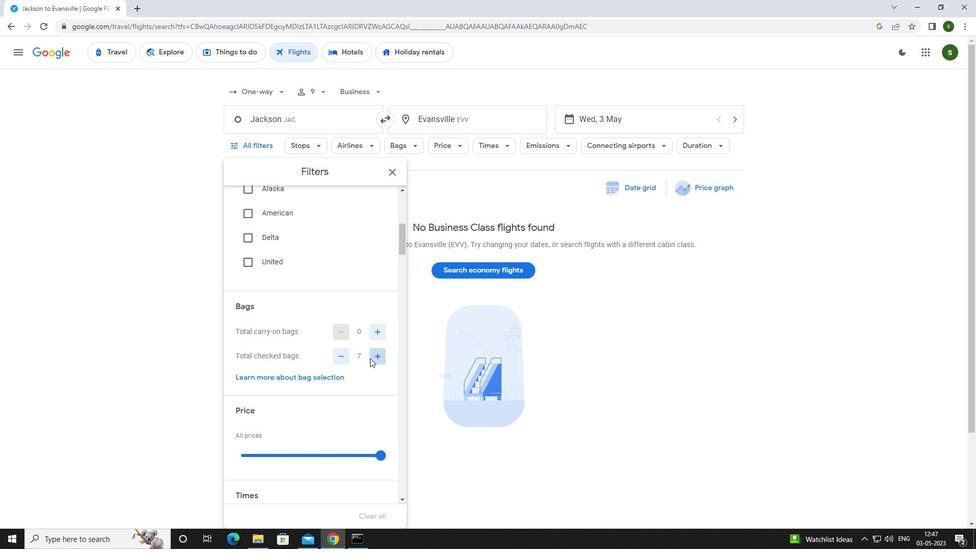 
Action: Mouse scrolled (370, 358) with delta (0, 0)
Screenshot: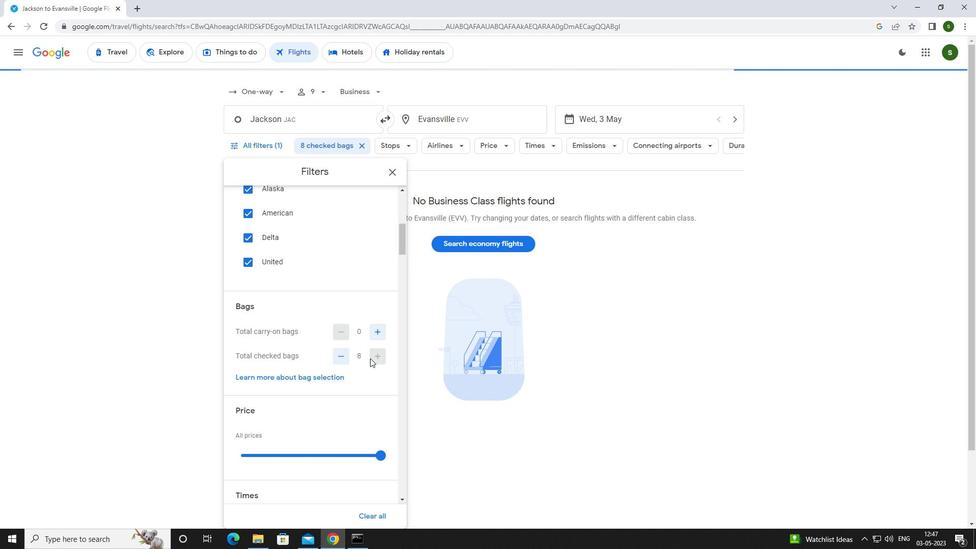 
Action: Mouse scrolled (370, 358) with delta (0, 0)
Screenshot: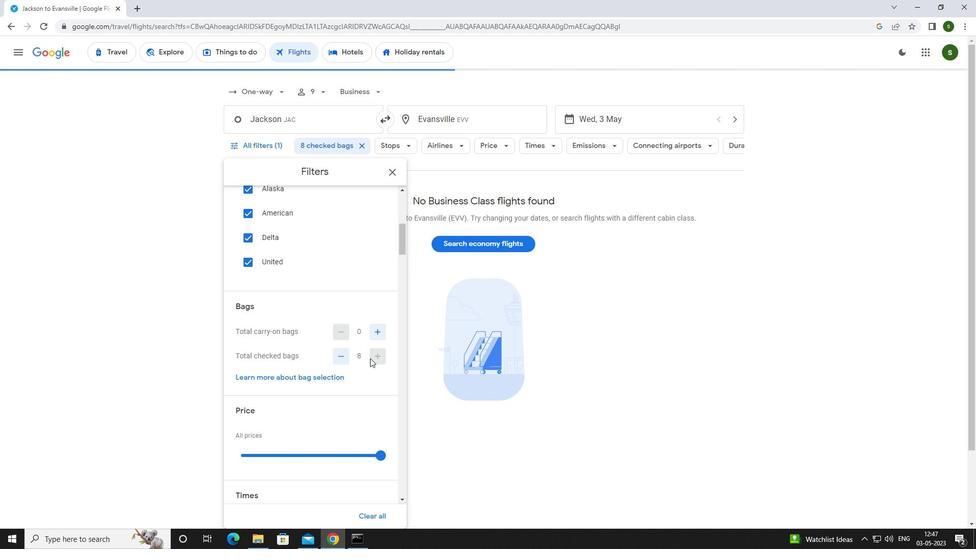 
Action: Mouse moved to (381, 354)
Screenshot: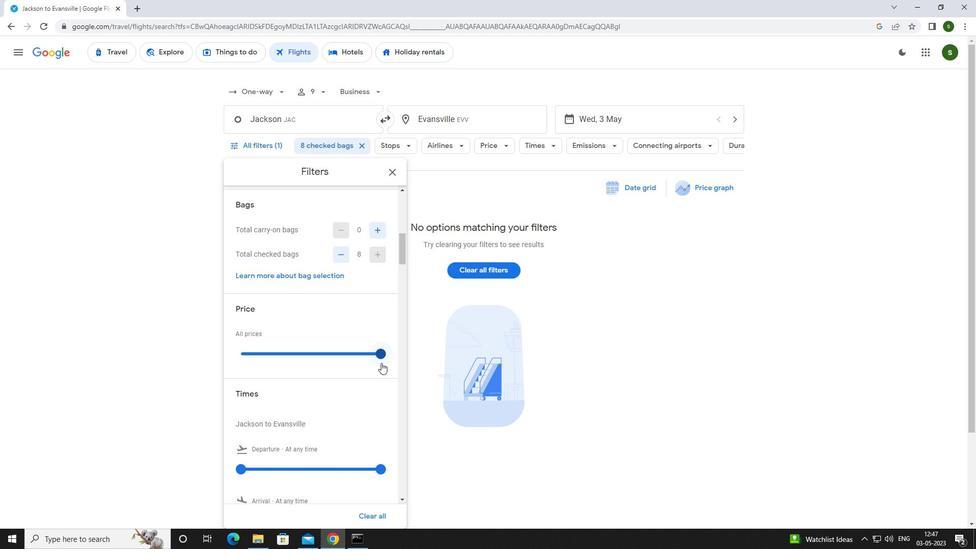 
Action: Mouse pressed left at (381, 354)
Screenshot: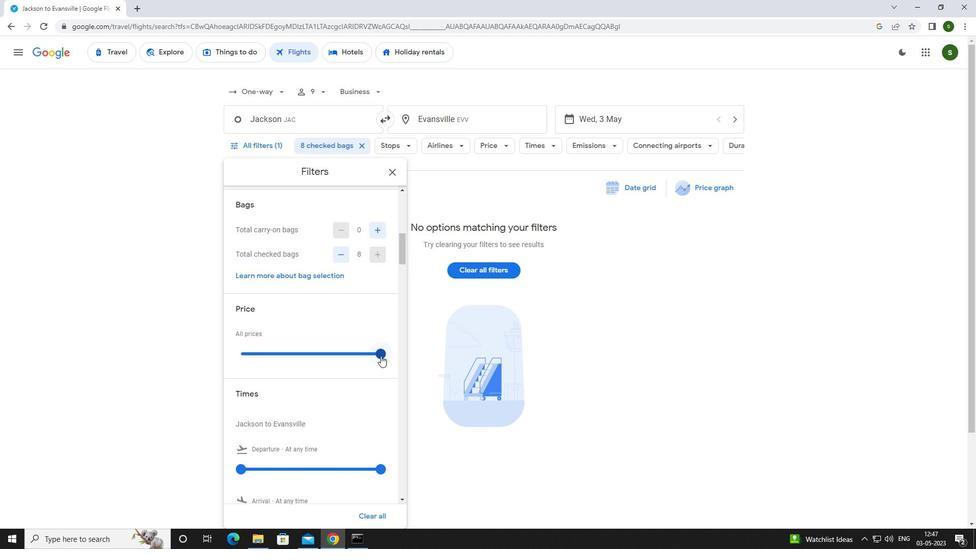 
Action: Mouse scrolled (381, 353) with delta (0, 0)
Screenshot: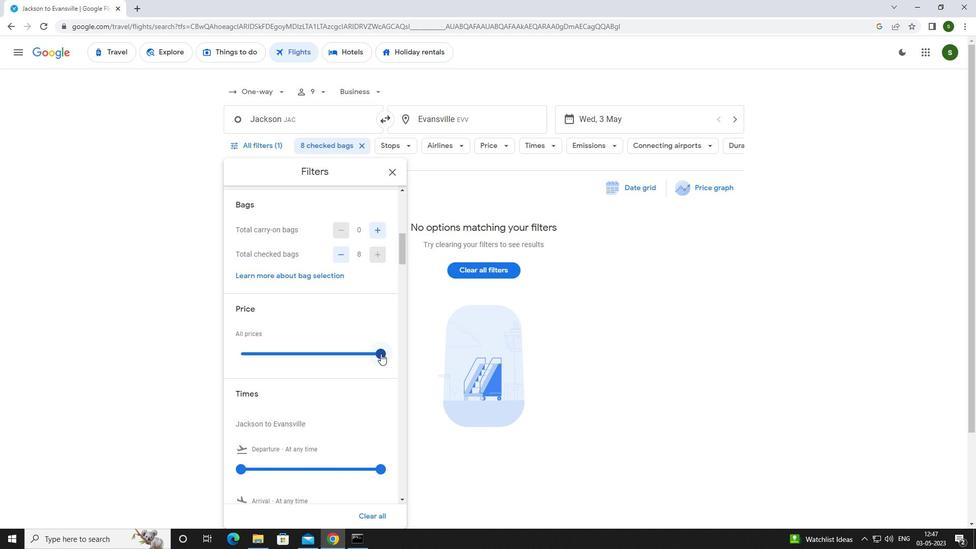 
Action: Mouse moved to (244, 413)
Screenshot: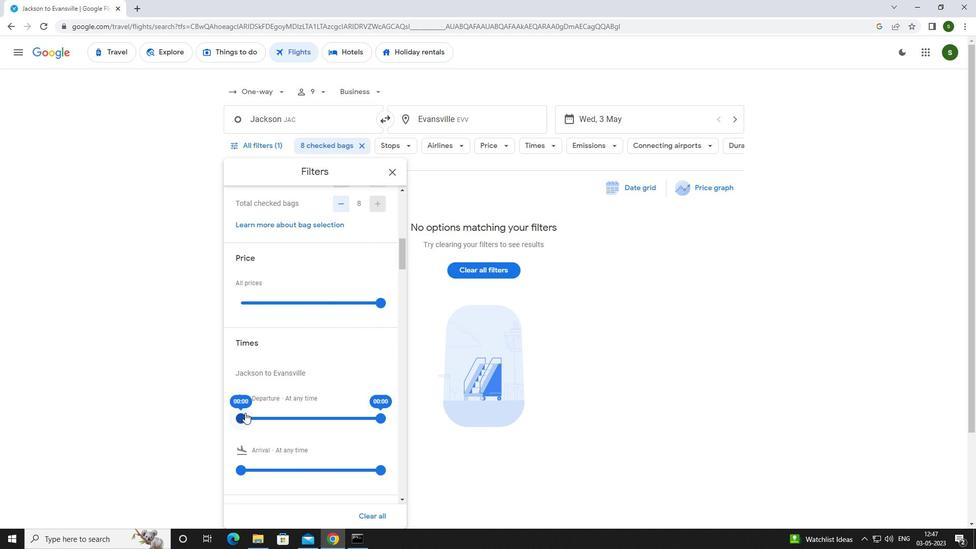 
Action: Mouse pressed left at (244, 413)
Screenshot: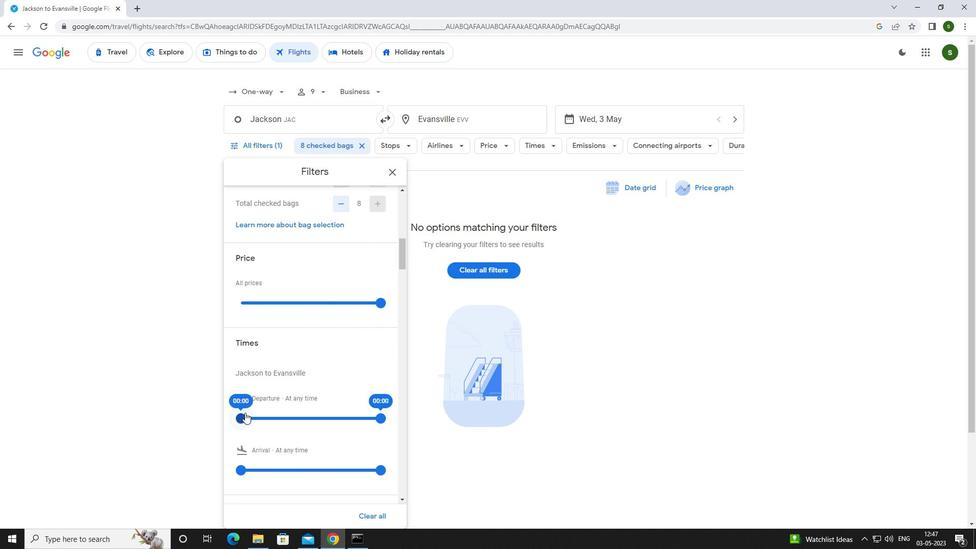 
Action: Mouse moved to (575, 325)
Screenshot: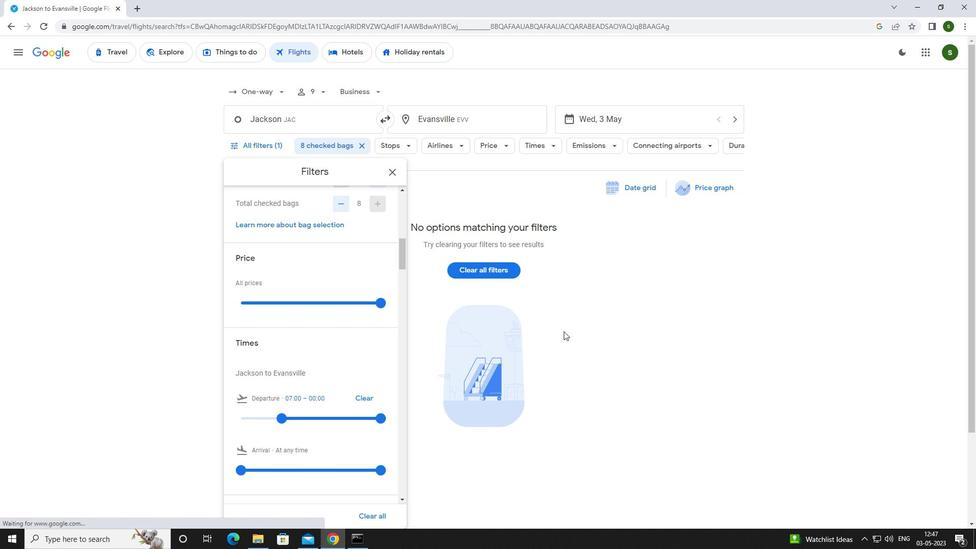 
Action: Mouse pressed left at (575, 325)
Screenshot: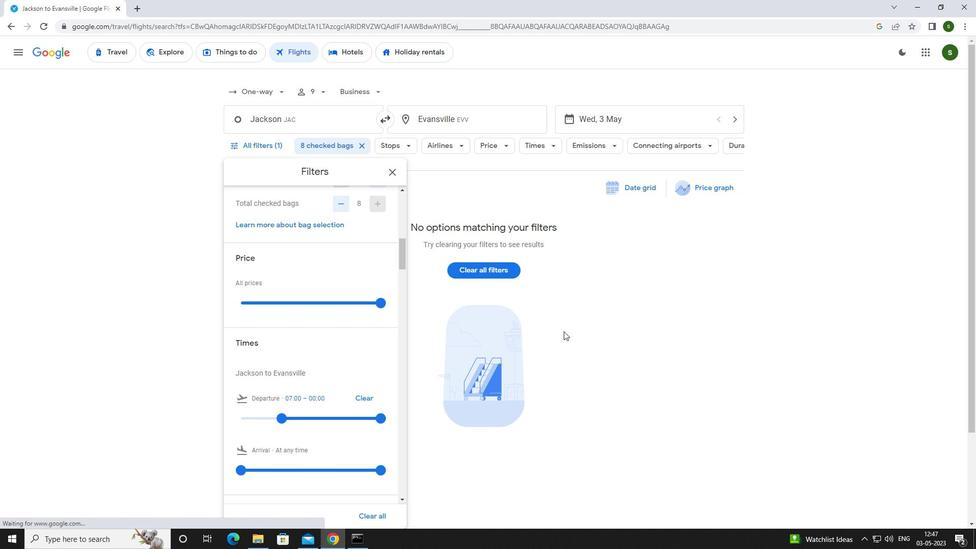 
